 Task: Look for space in Suisun, United States from 11th June, 2023 to 17th June, 2023 for 1 adult in price range Rs.5000 to Rs.12000. Place can be private room with 1  bedroom having 1 bed and 1 bathroom. Property type can be house, flat, guest house, hotel. Booking option can be shelf check-in. Required host language is English.
Action: Mouse pressed left at (420, 89)
Screenshot: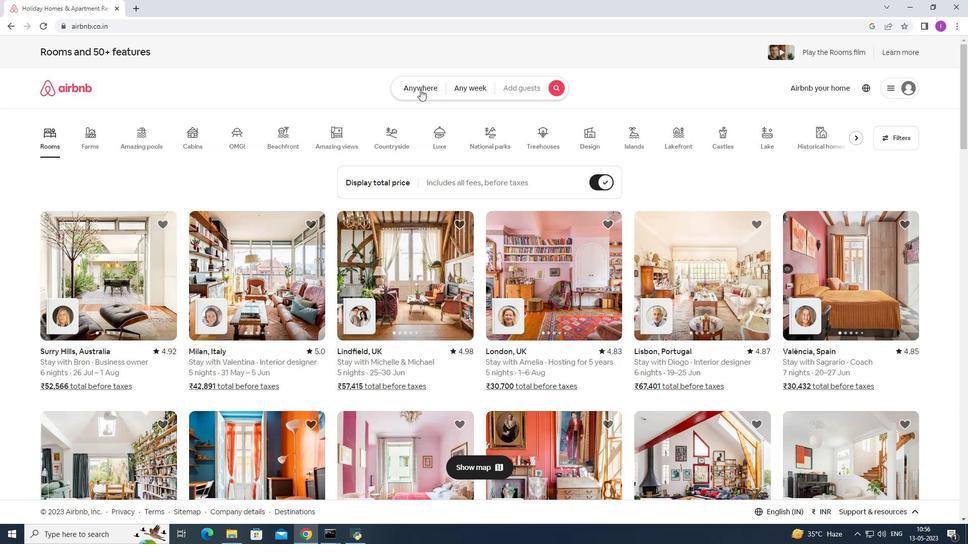 
Action: Mouse moved to (370, 135)
Screenshot: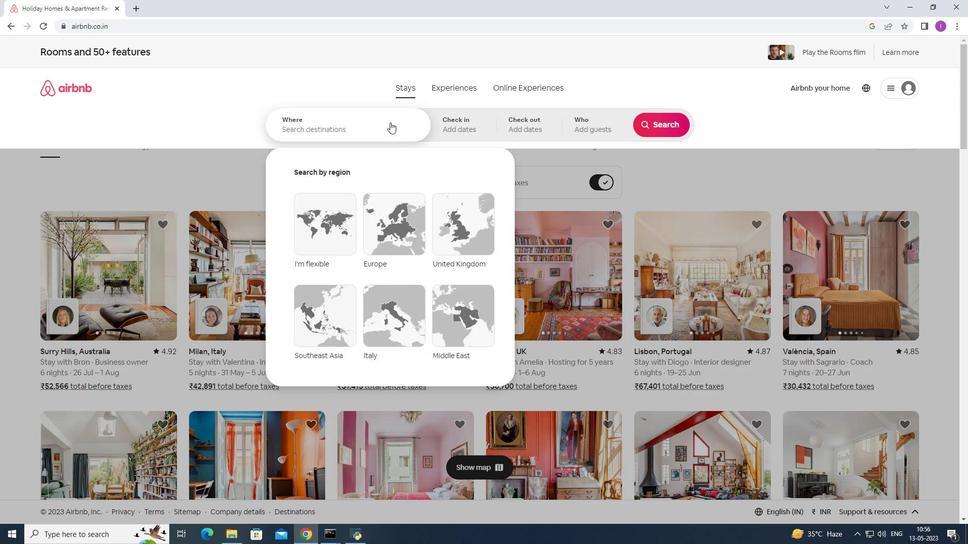 
Action: Mouse pressed left at (370, 135)
Screenshot: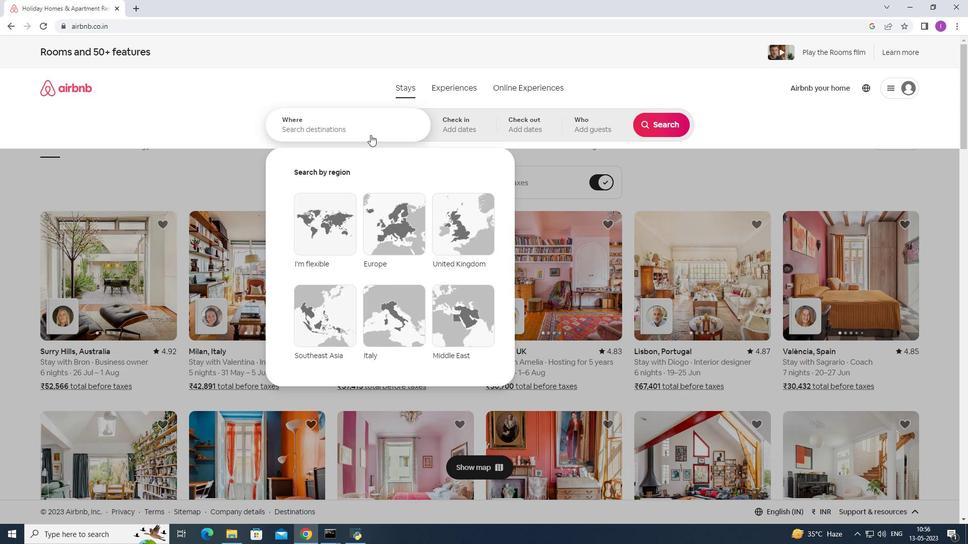 
Action: Mouse moved to (371, 135)
Screenshot: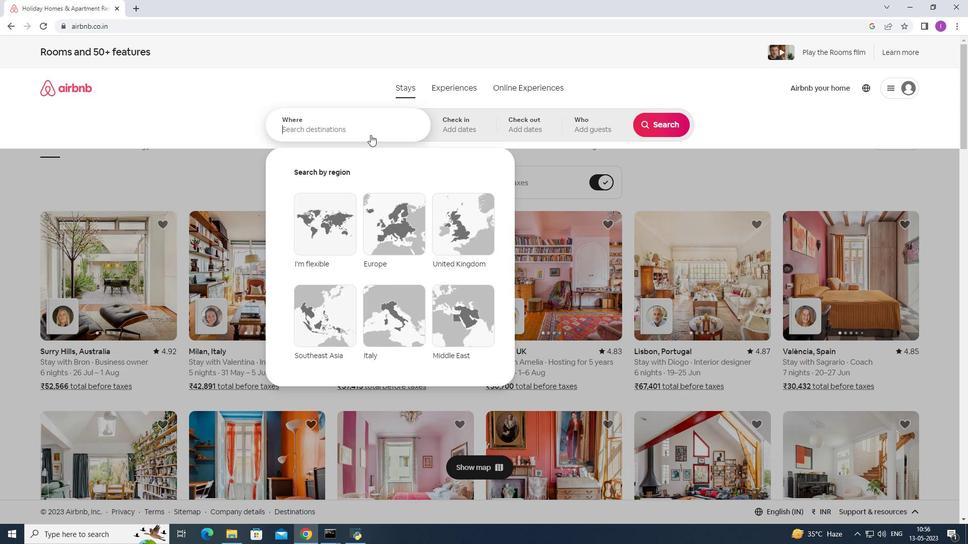 
Action: Key pressed <Key.shift>Suisun,<Key.shift>United<Key.space><Key.shift>States
Screenshot: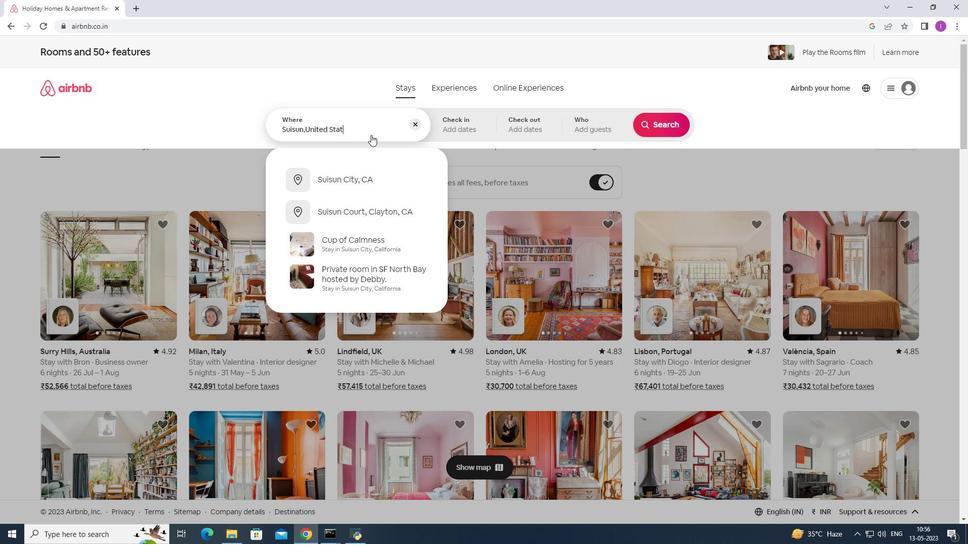 
Action: Mouse moved to (451, 125)
Screenshot: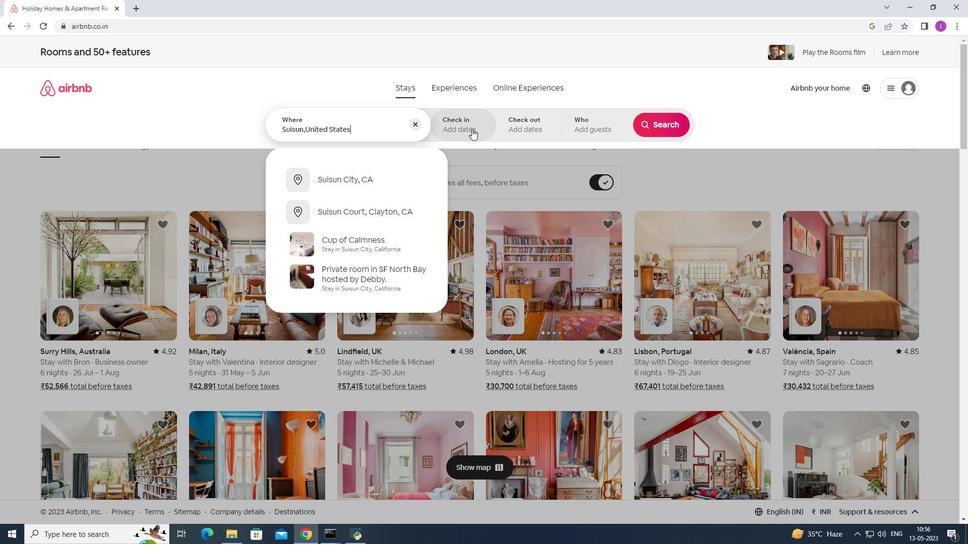 
Action: Mouse pressed left at (451, 125)
Screenshot: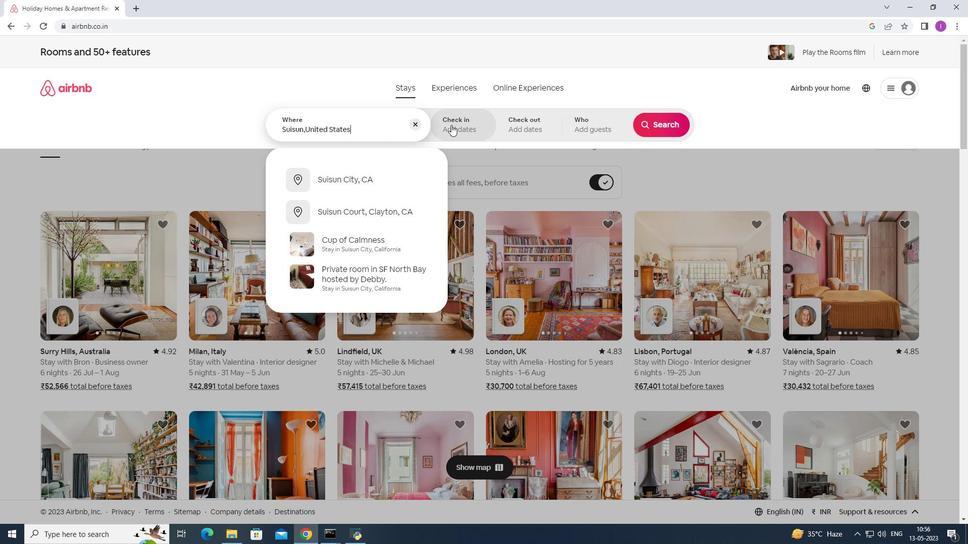 
Action: Mouse moved to (507, 299)
Screenshot: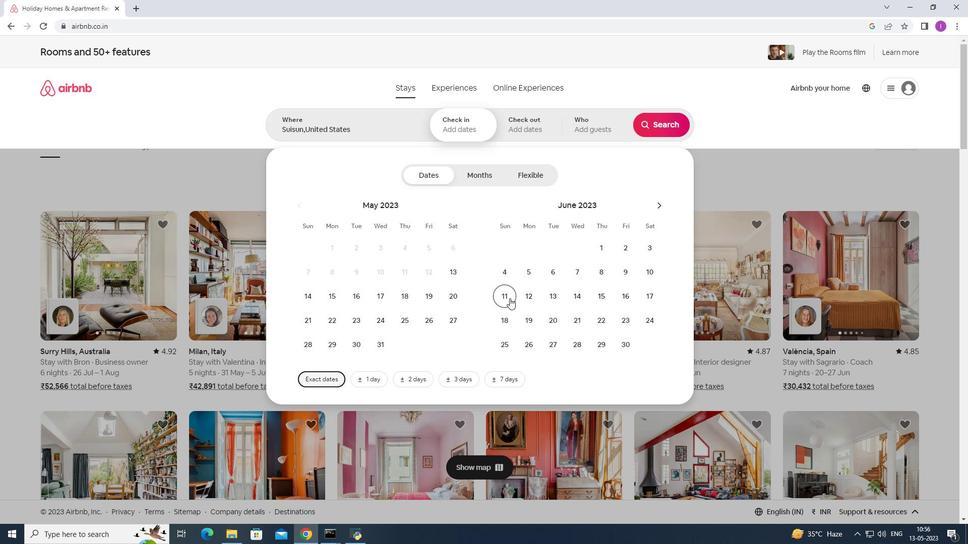
Action: Mouse pressed left at (507, 299)
Screenshot: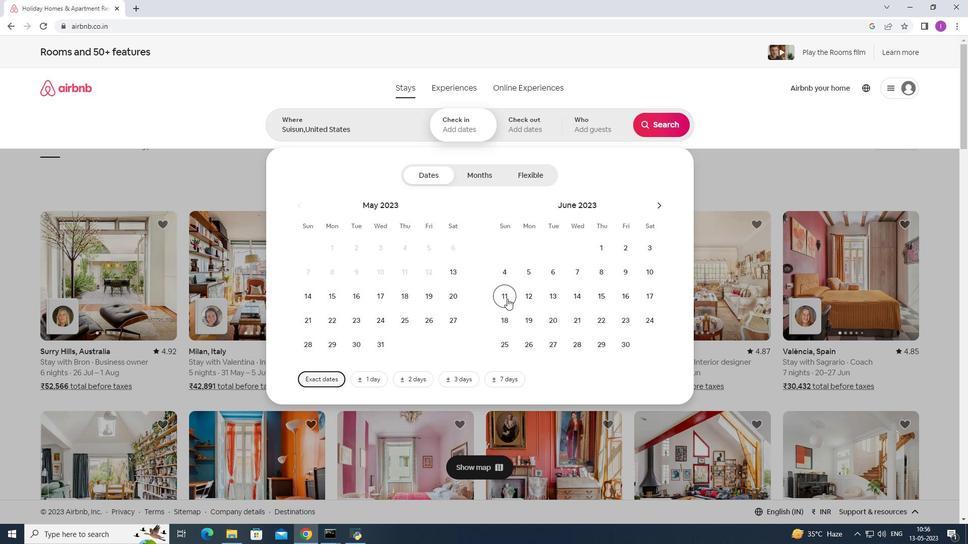 
Action: Mouse moved to (643, 296)
Screenshot: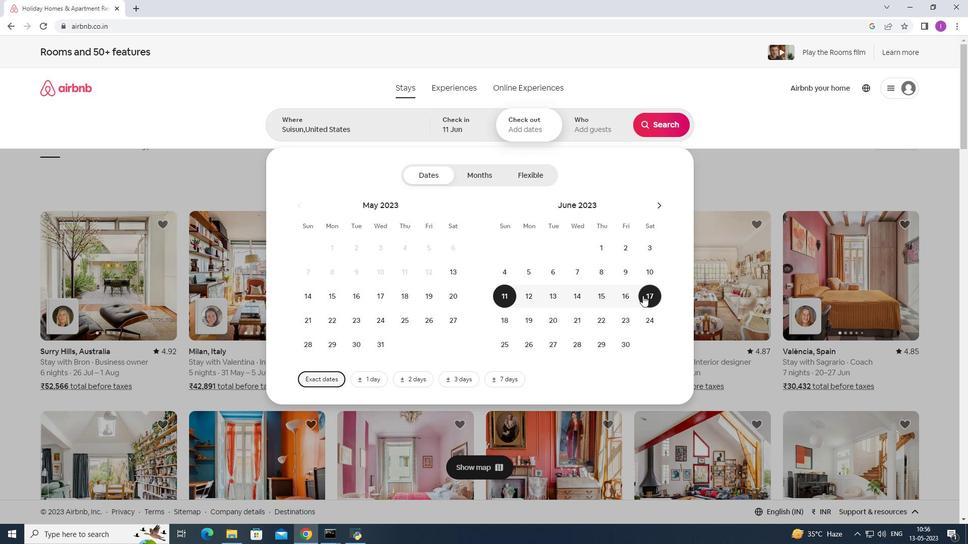 
Action: Mouse pressed left at (643, 296)
Screenshot: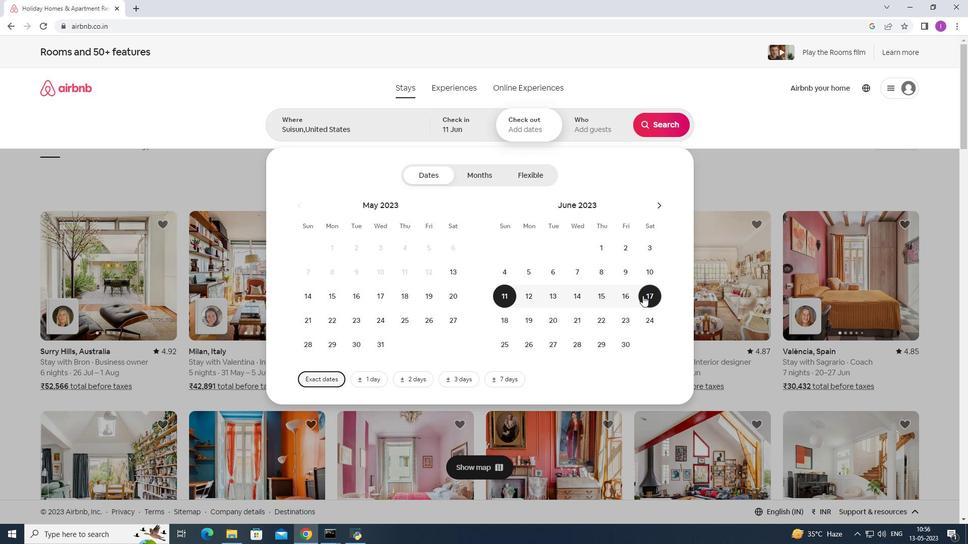 
Action: Mouse moved to (622, 129)
Screenshot: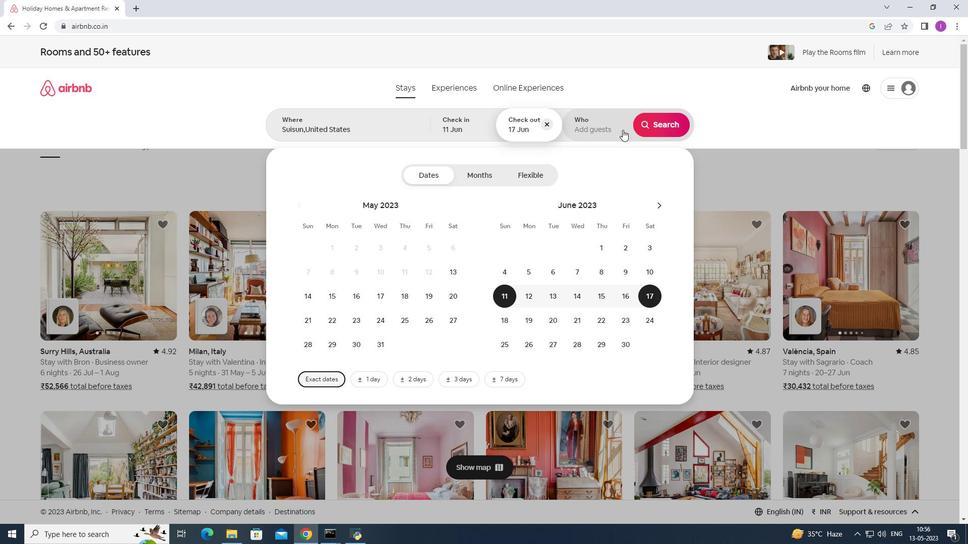 
Action: Mouse pressed left at (622, 129)
Screenshot: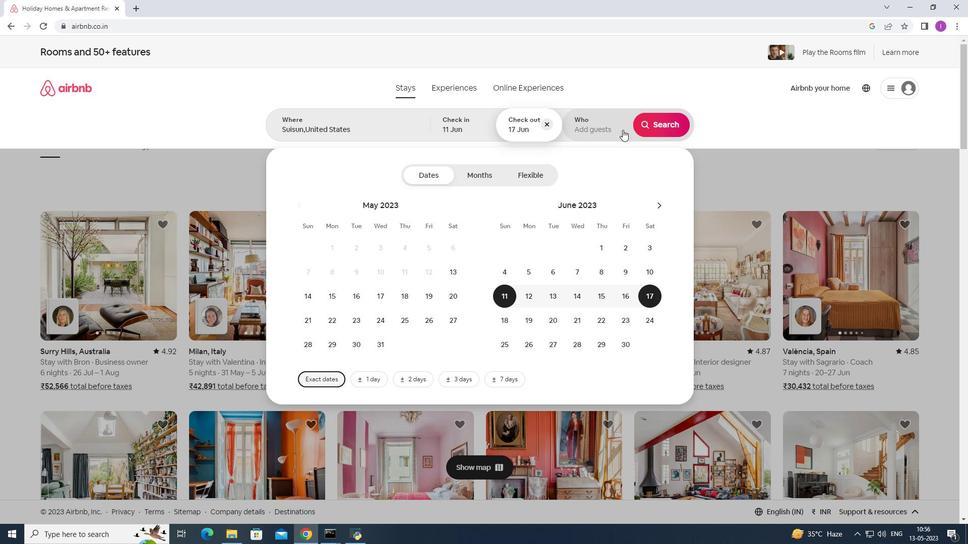 
Action: Mouse moved to (667, 184)
Screenshot: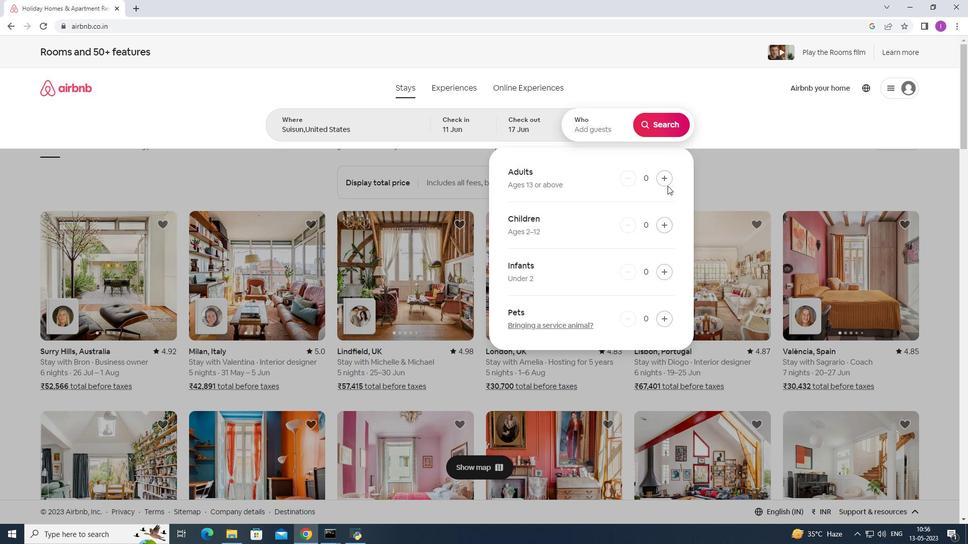
Action: Mouse pressed left at (667, 184)
Screenshot: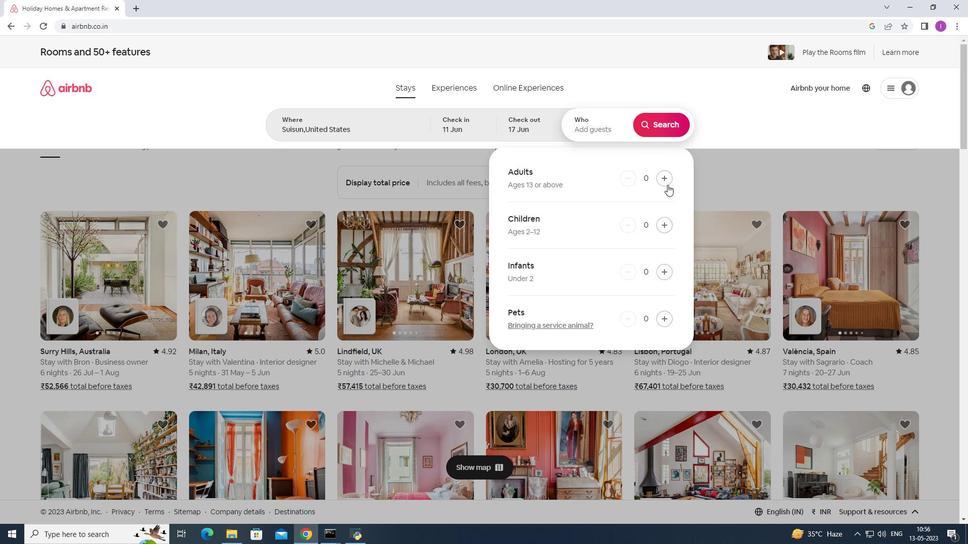 
Action: Mouse moved to (667, 129)
Screenshot: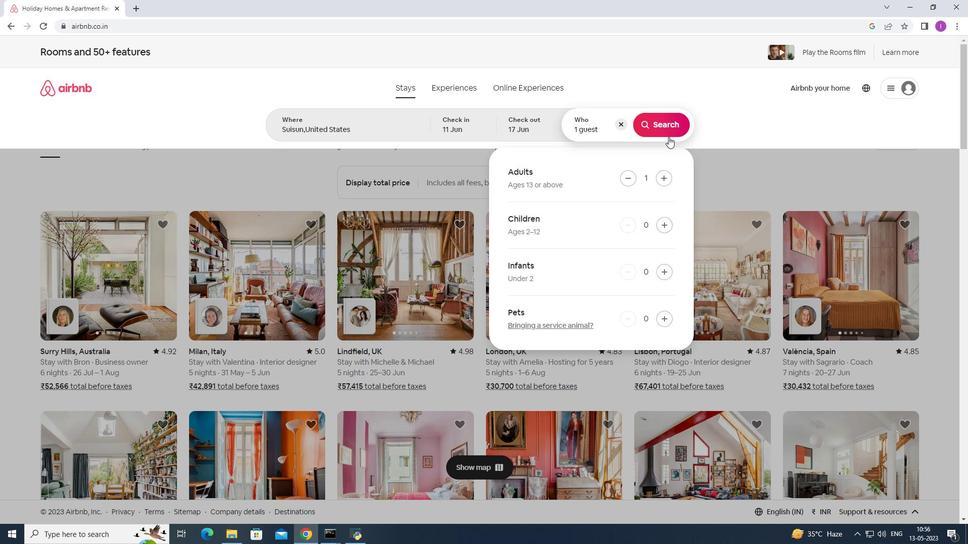 
Action: Mouse pressed left at (667, 129)
Screenshot: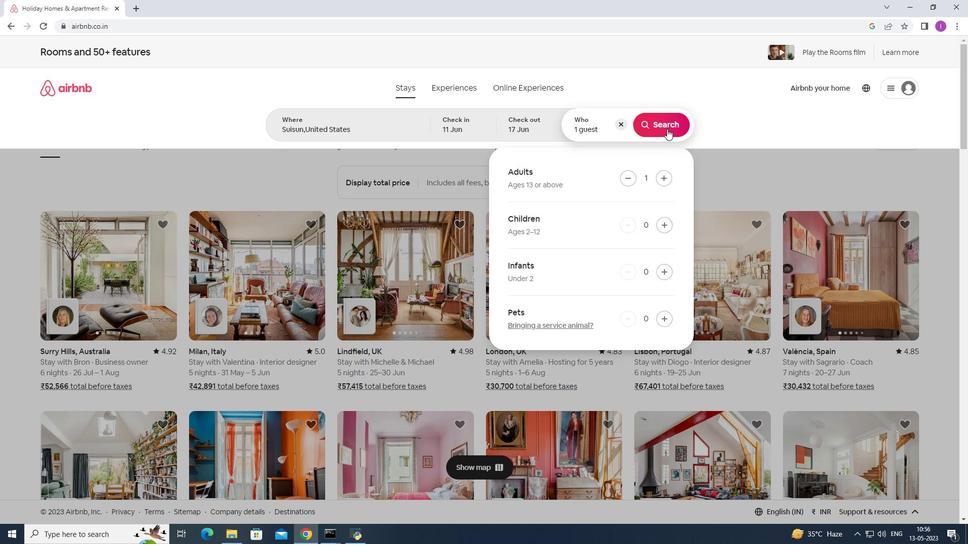
Action: Mouse moved to (924, 96)
Screenshot: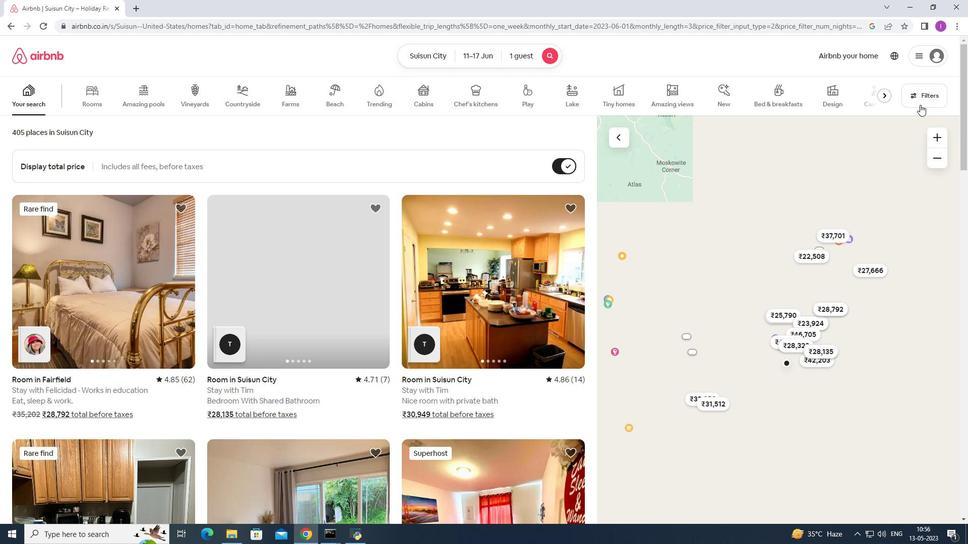 
Action: Mouse pressed left at (924, 96)
Screenshot: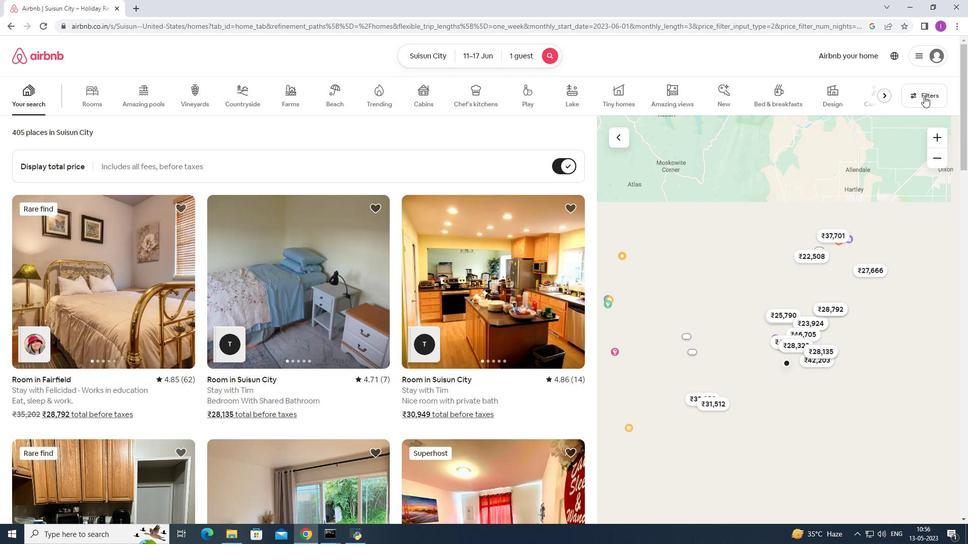 
Action: Mouse moved to (544, 346)
Screenshot: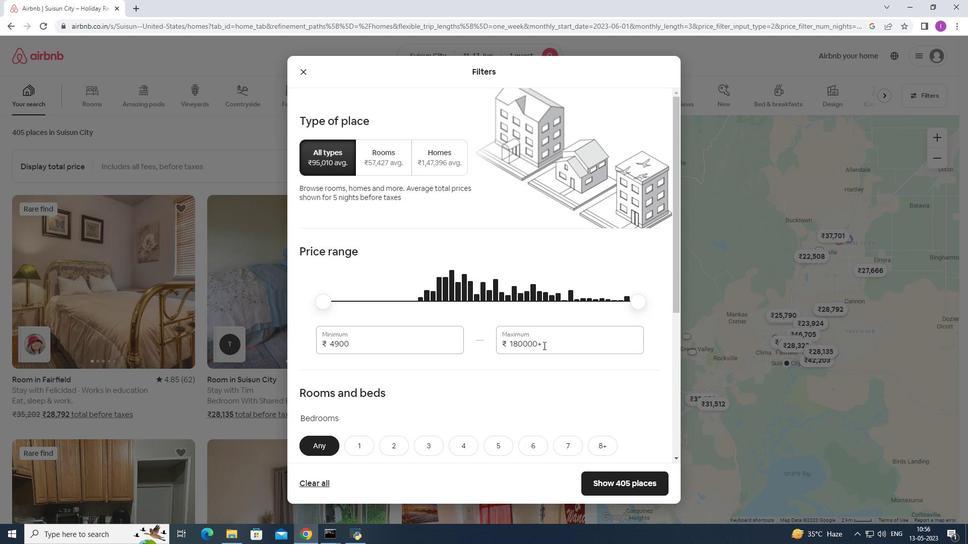 
Action: Mouse pressed left at (544, 346)
Screenshot: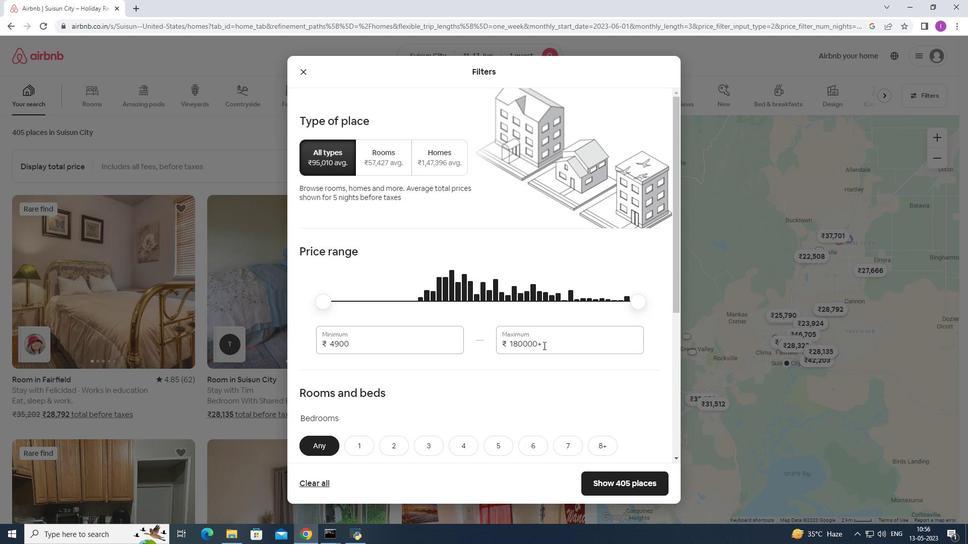 
Action: Mouse moved to (500, 341)
Screenshot: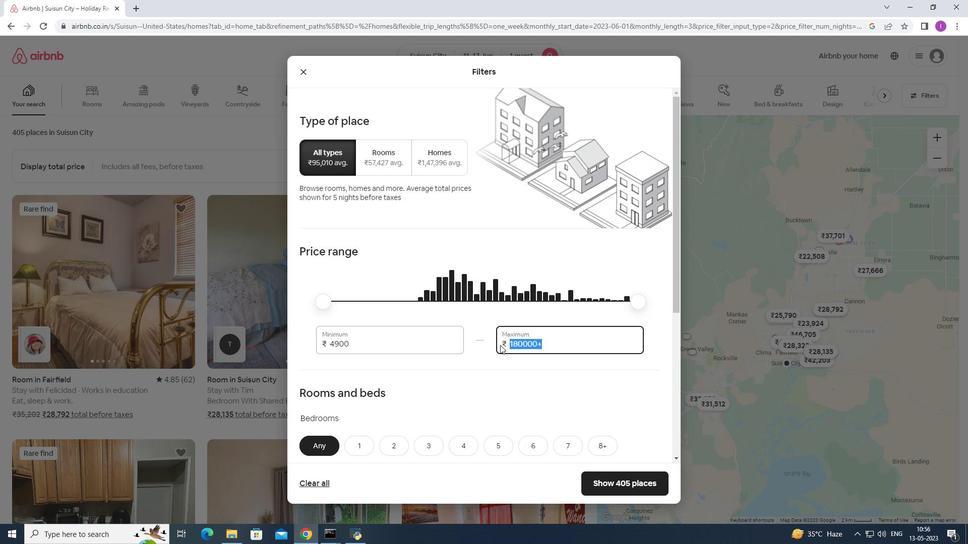 
Action: Key pressed 1
Screenshot: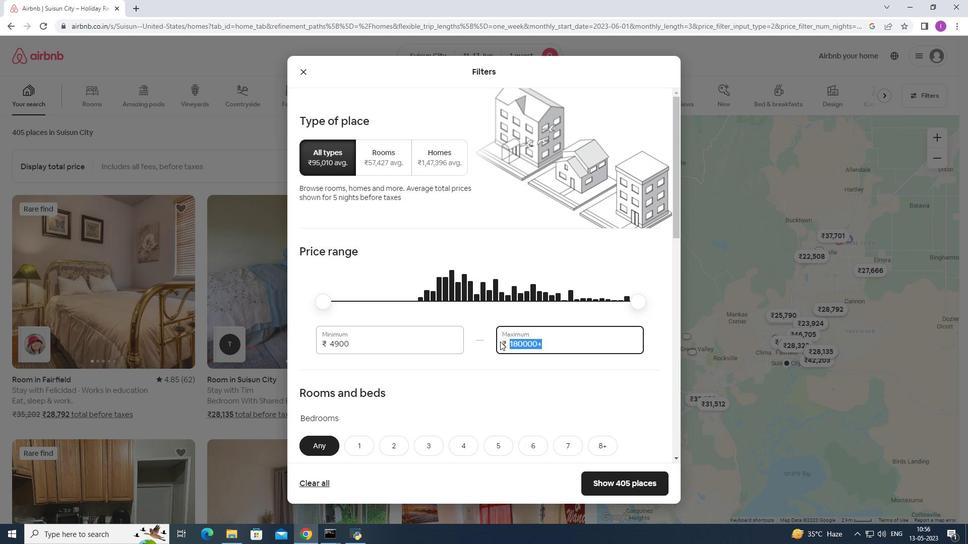 
Action: Mouse moved to (499, 341)
Screenshot: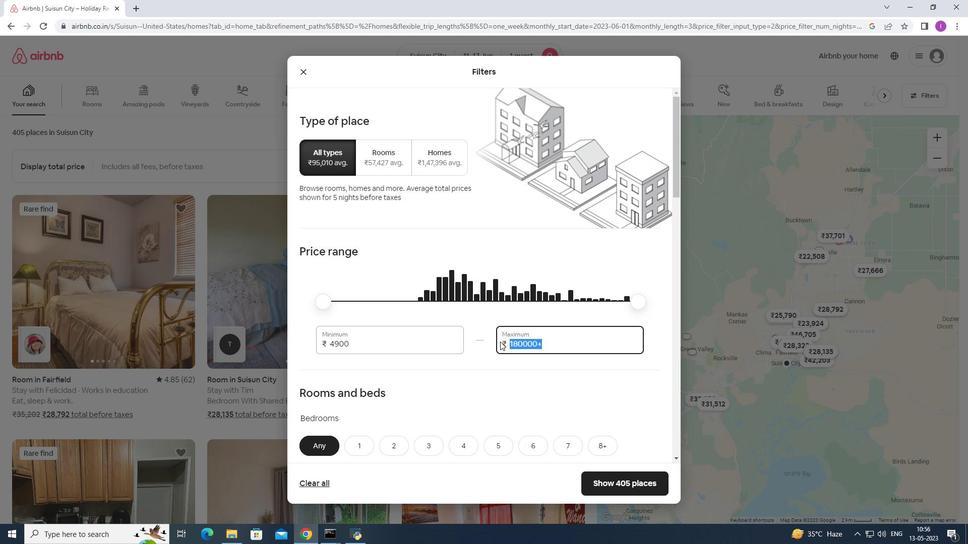 
Action: Key pressed 2
Screenshot: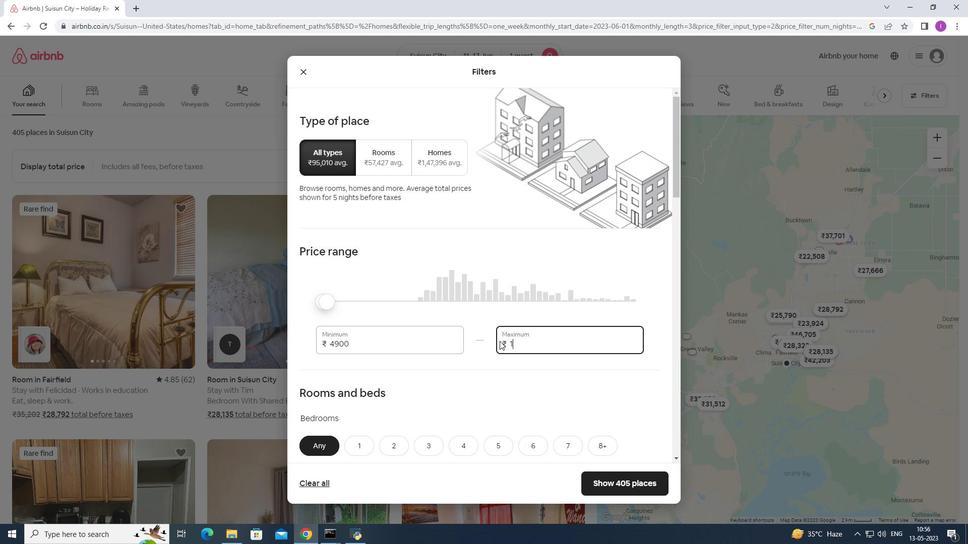 
Action: Mouse moved to (498, 339)
Screenshot: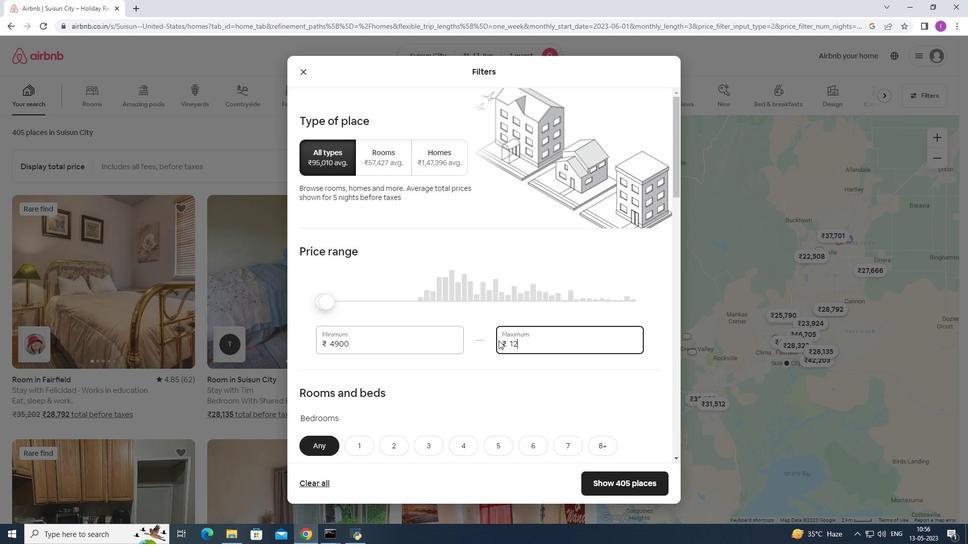 
Action: Key pressed 000
Screenshot: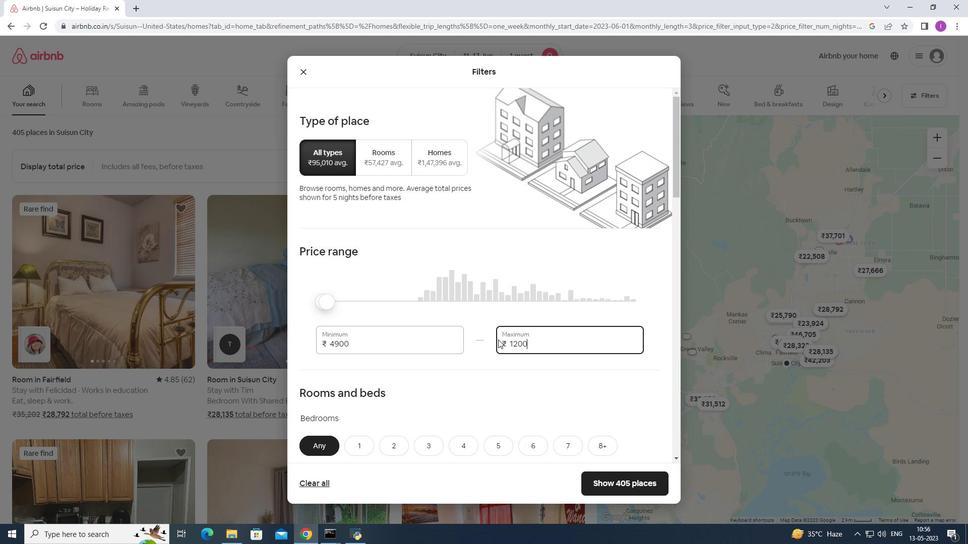 
Action: Mouse moved to (371, 345)
Screenshot: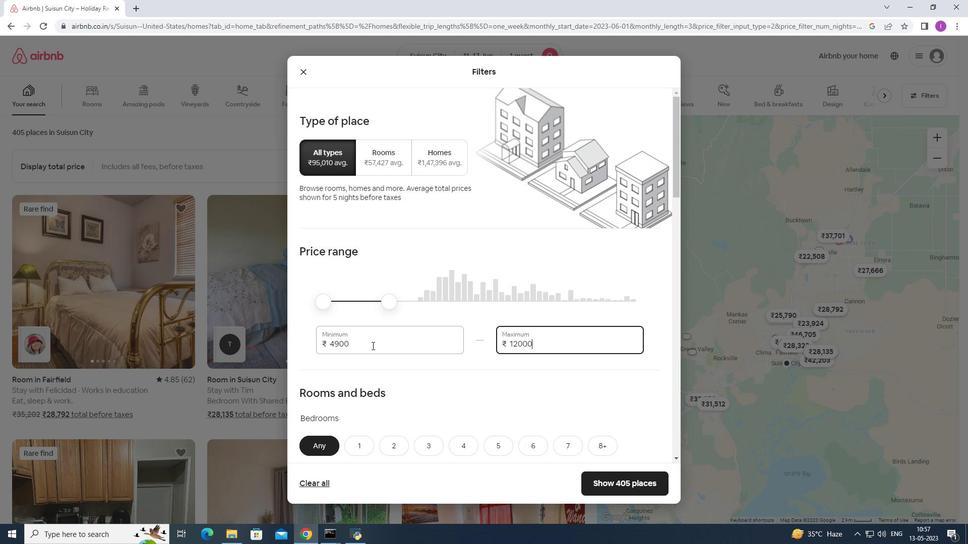 
Action: Mouse pressed left at (371, 345)
Screenshot: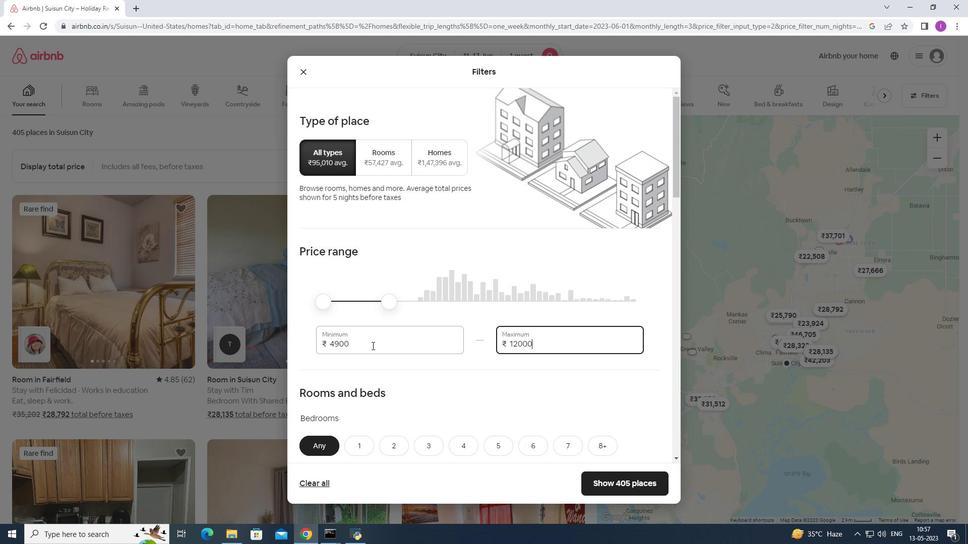 
Action: Mouse moved to (450, 322)
Screenshot: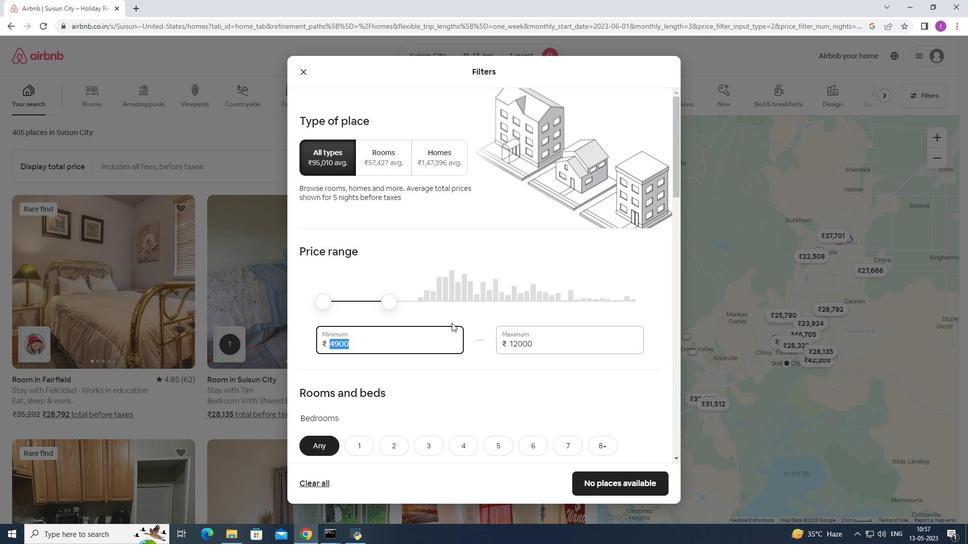 
Action: Key pressed 50
Screenshot: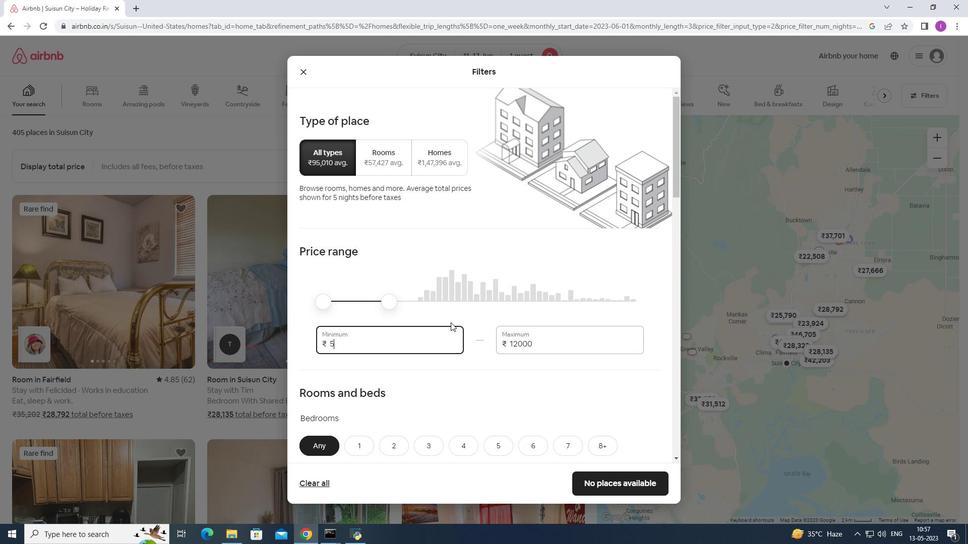 
Action: Mouse moved to (450, 322)
Screenshot: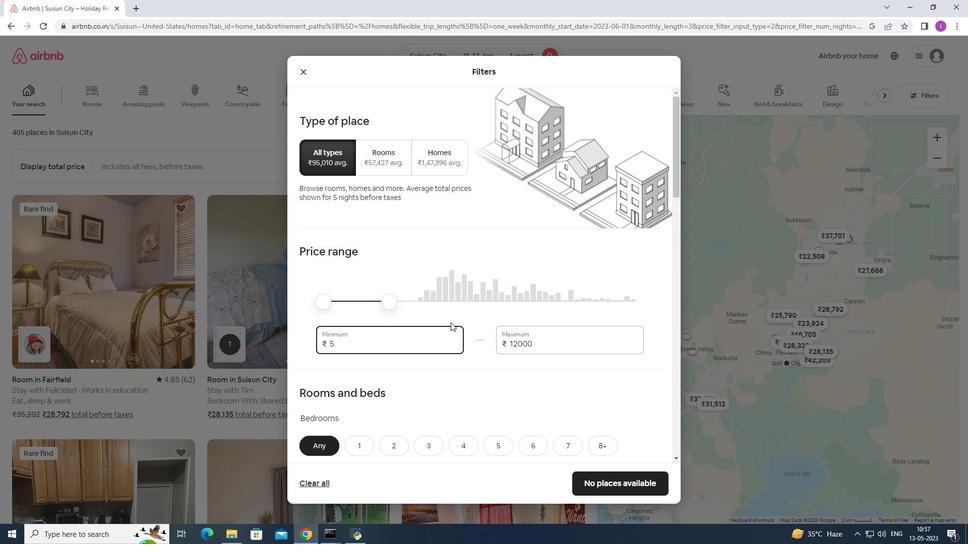 
Action: Key pressed 00
Screenshot: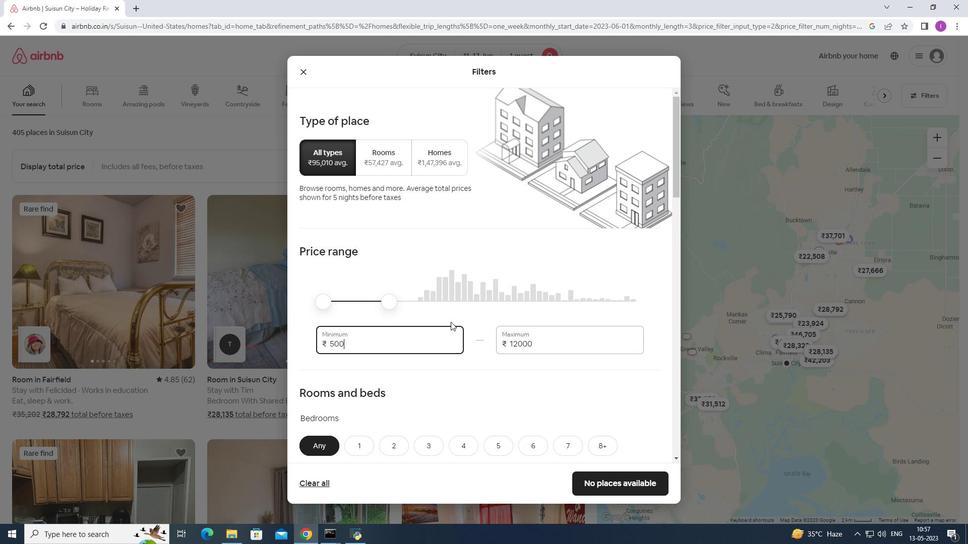 
Action: Mouse moved to (494, 308)
Screenshot: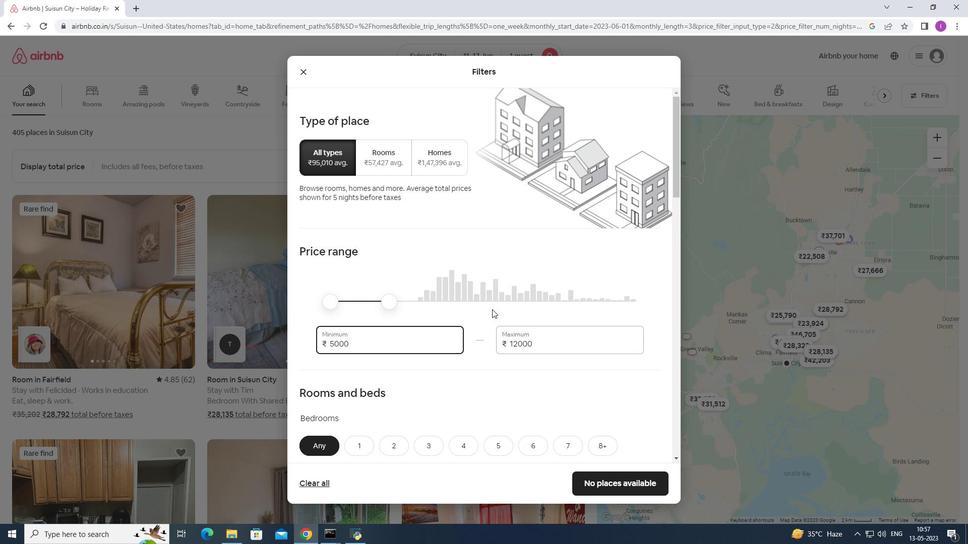 
Action: Mouse scrolled (494, 308) with delta (0, 0)
Screenshot: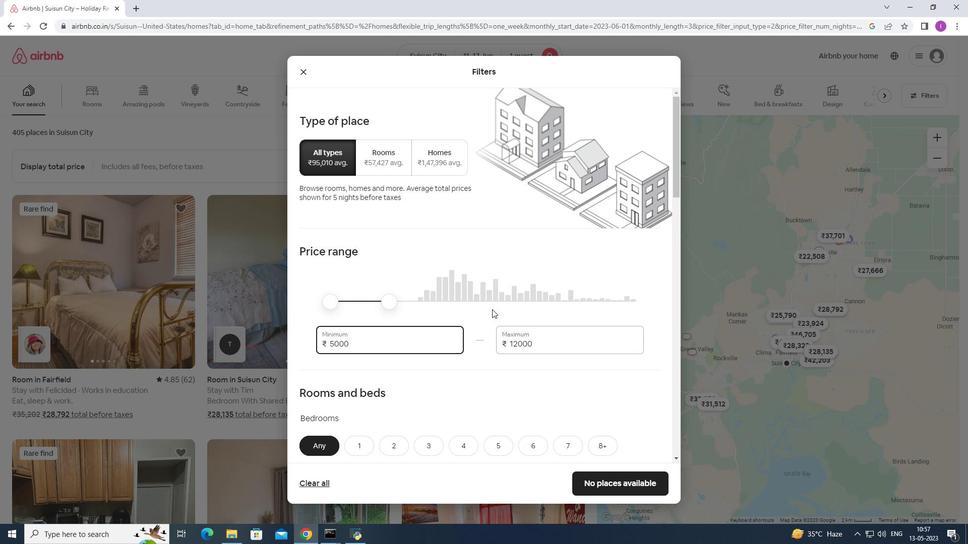 
Action: Mouse scrolled (494, 308) with delta (0, 0)
Screenshot: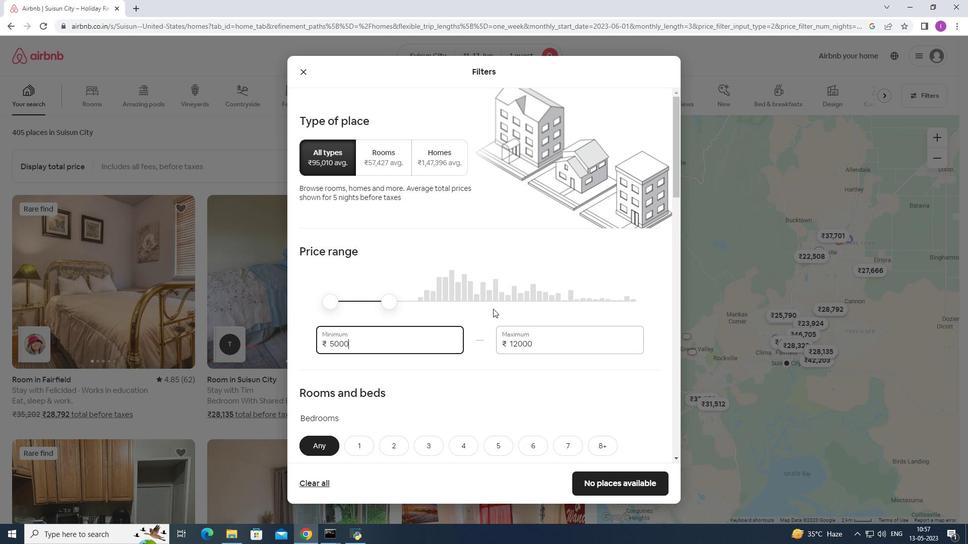 
Action: Mouse moved to (428, 322)
Screenshot: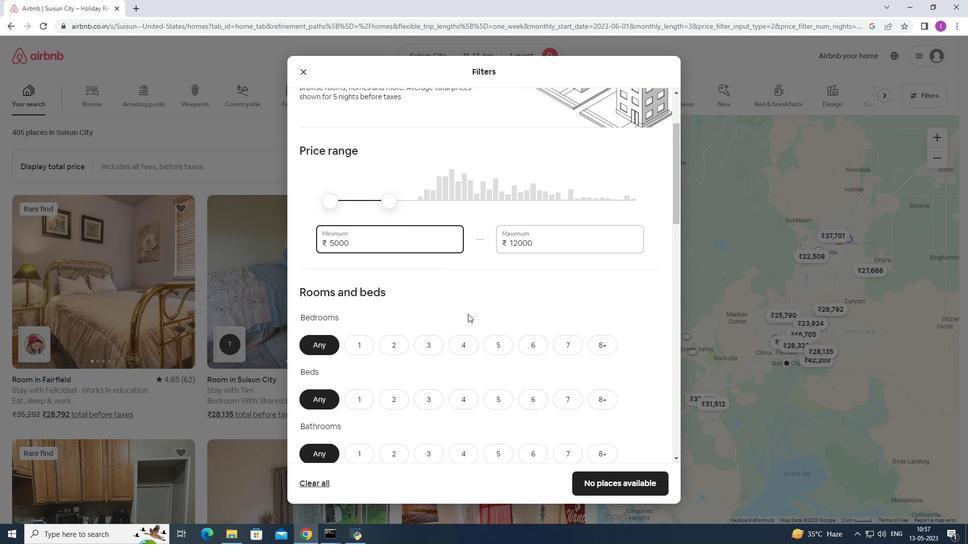 
Action: Mouse scrolled (428, 322) with delta (0, 0)
Screenshot: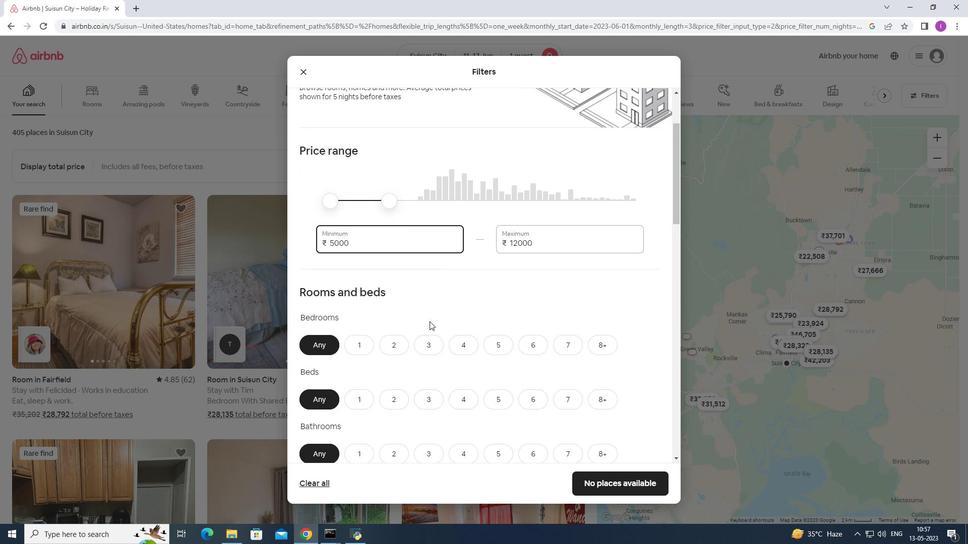 
Action: Mouse moved to (419, 297)
Screenshot: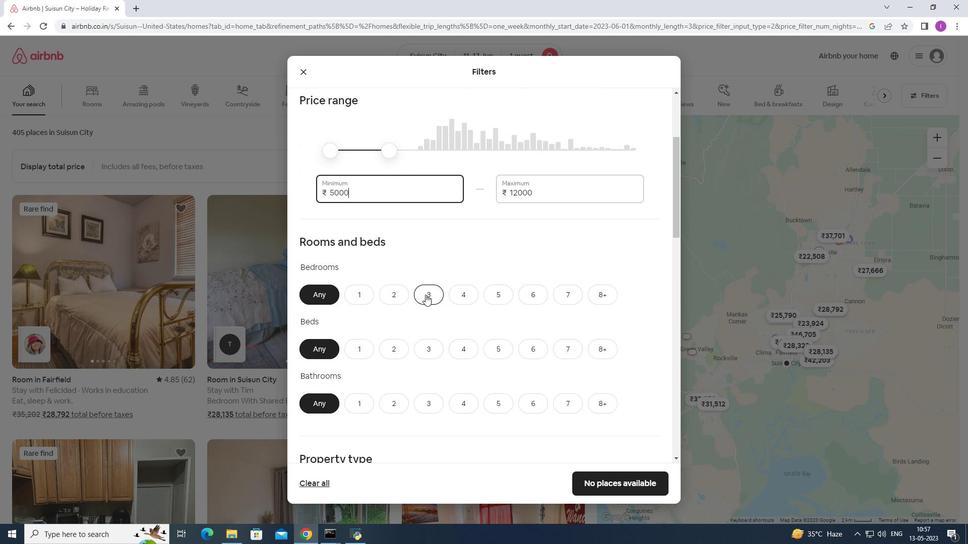 
Action: Mouse scrolled (419, 297) with delta (0, 0)
Screenshot: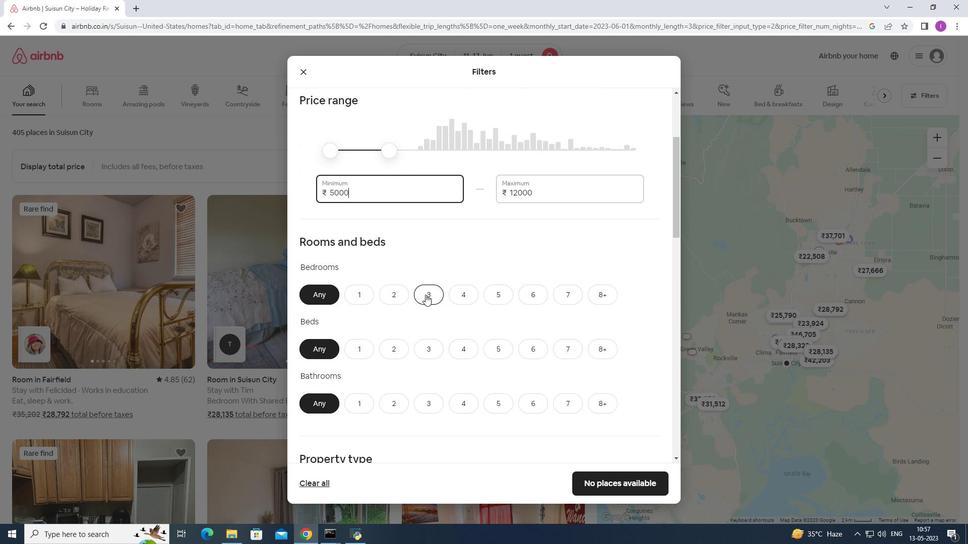 
Action: Mouse moved to (352, 241)
Screenshot: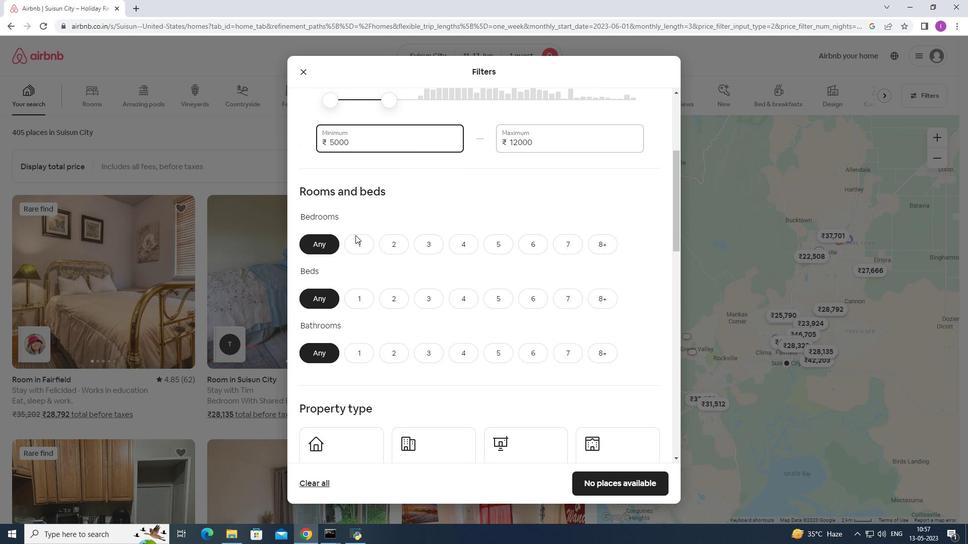 
Action: Mouse pressed left at (352, 241)
Screenshot: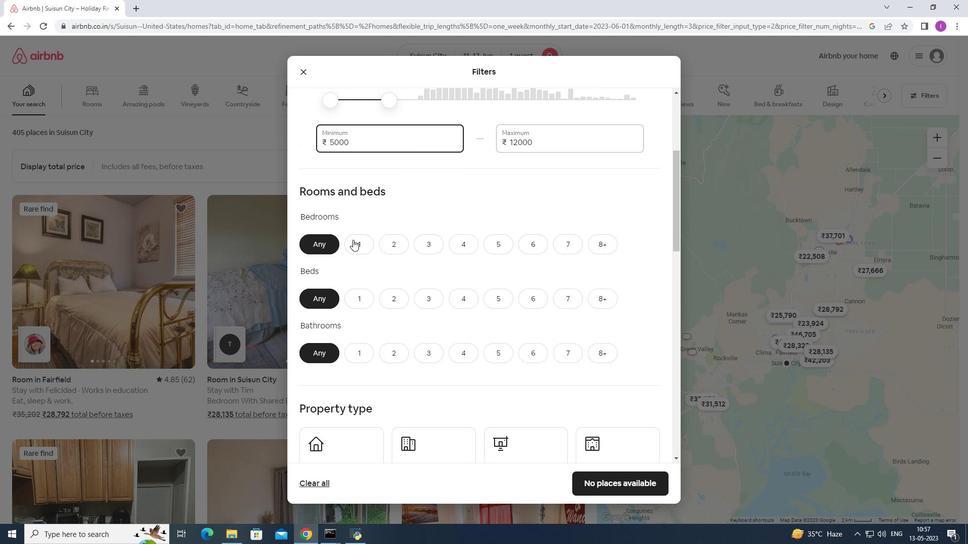 
Action: Mouse moved to (359, 295)
Screenshot: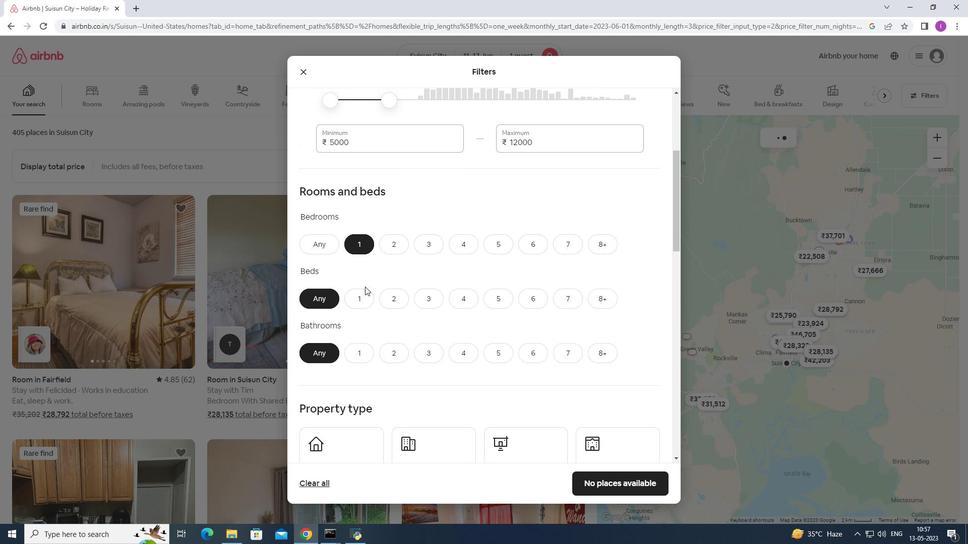 
Action: Mouse pressed left at (359, 295)
Screenshot: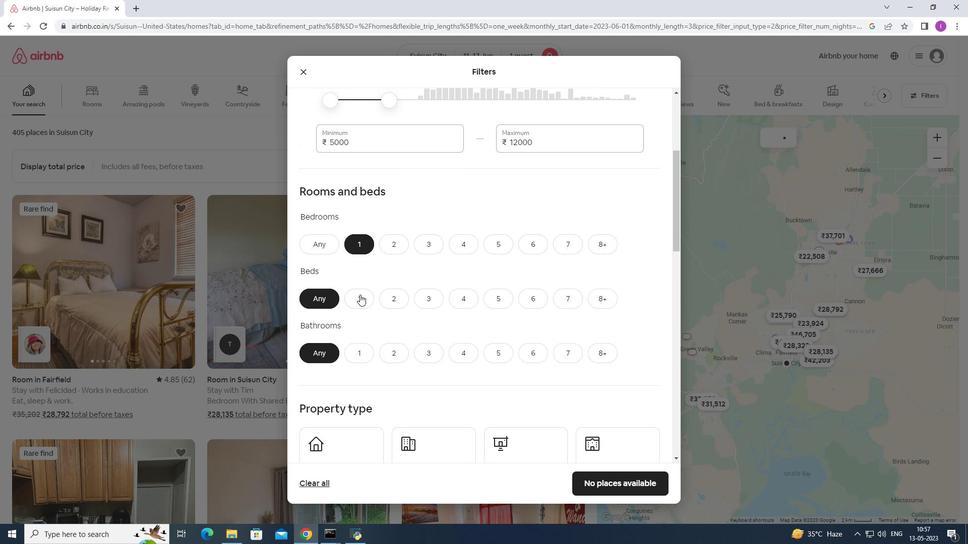 
Action: Mouse moved to (357, 349)
Screenshot: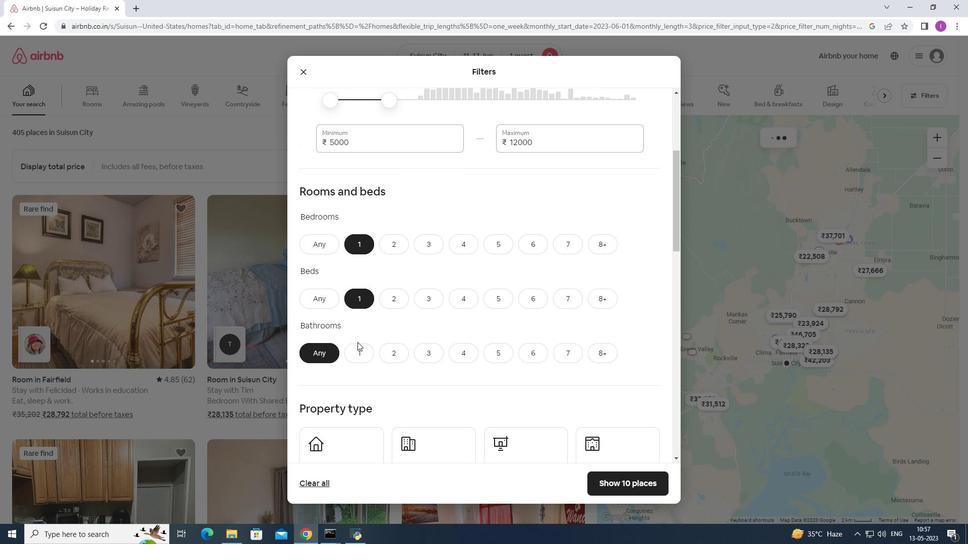 
Action: Mouse pressed left at (357, 349)
Screenshot: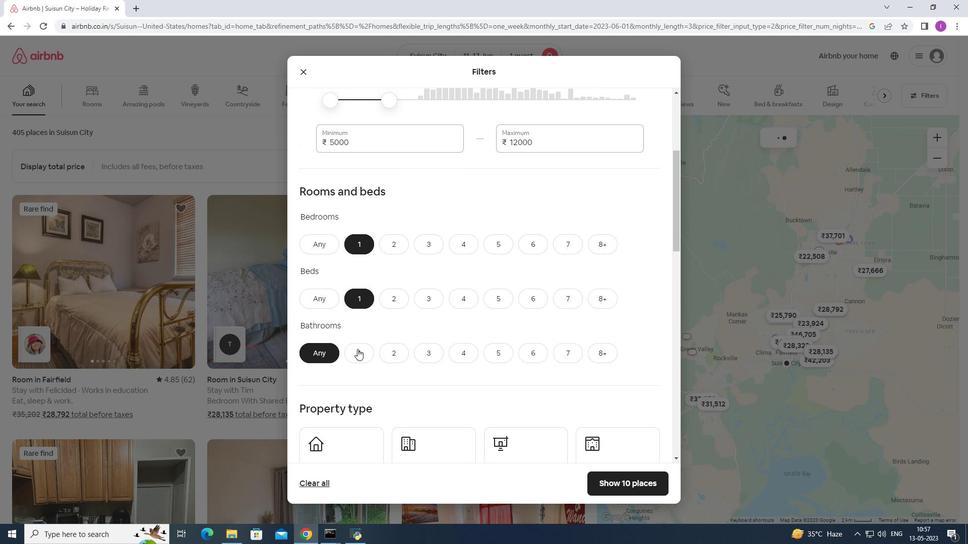 
Action: Mouse moved to (428, 317)
Screenshot: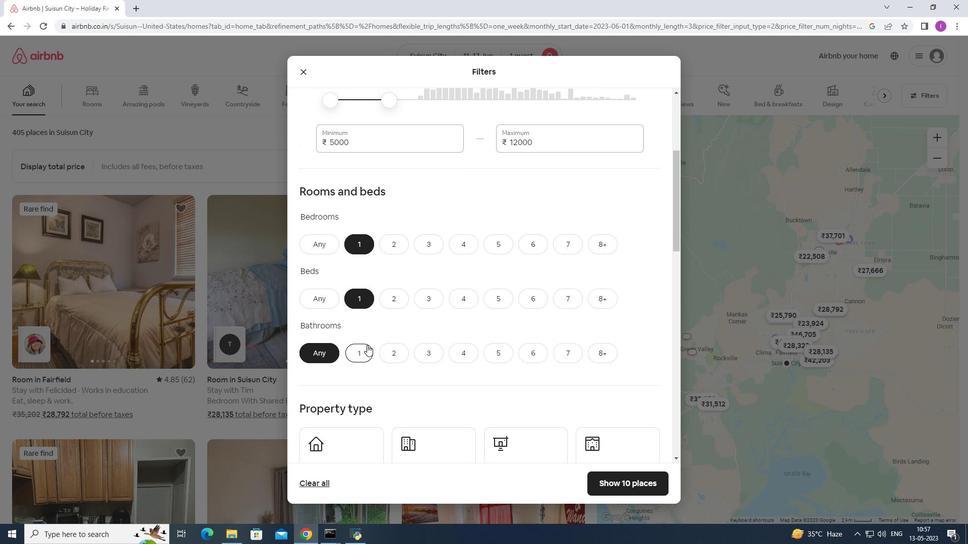 
Action: Mouse scrolled (428, 317) with delta (0, 0)
Screenshot: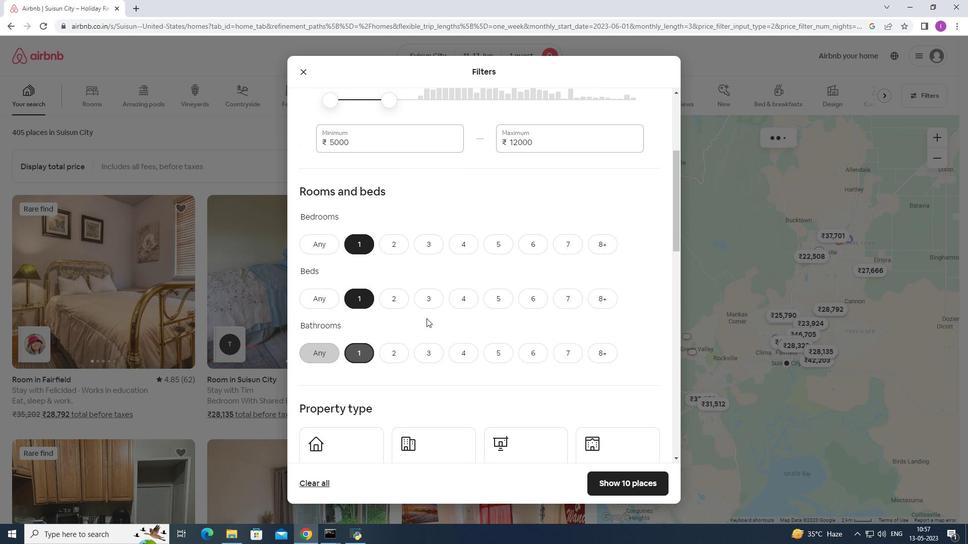 
Action: Mouse moved to (428, 324)
Screenshot: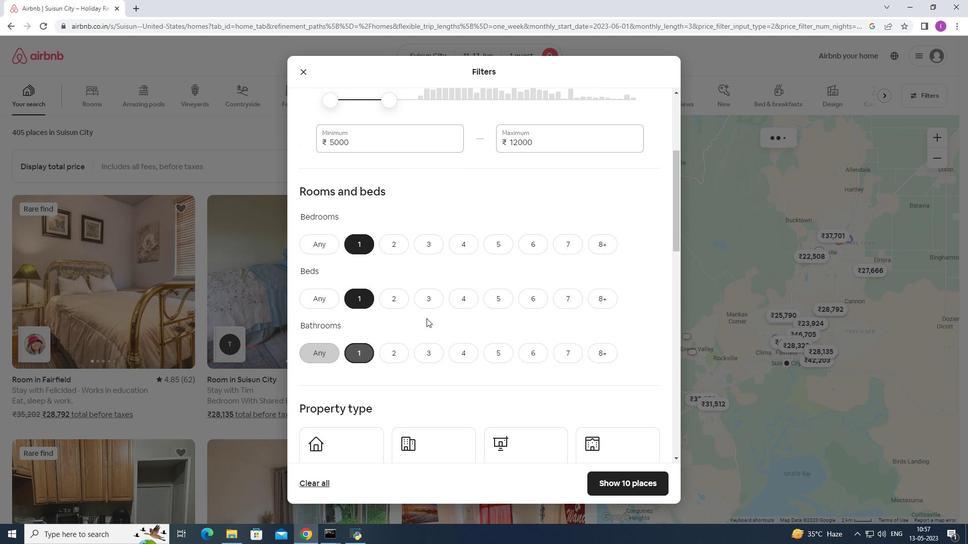 
Action: Mouse scrolled (428, 323) with delta (0, 0)
Screenshot: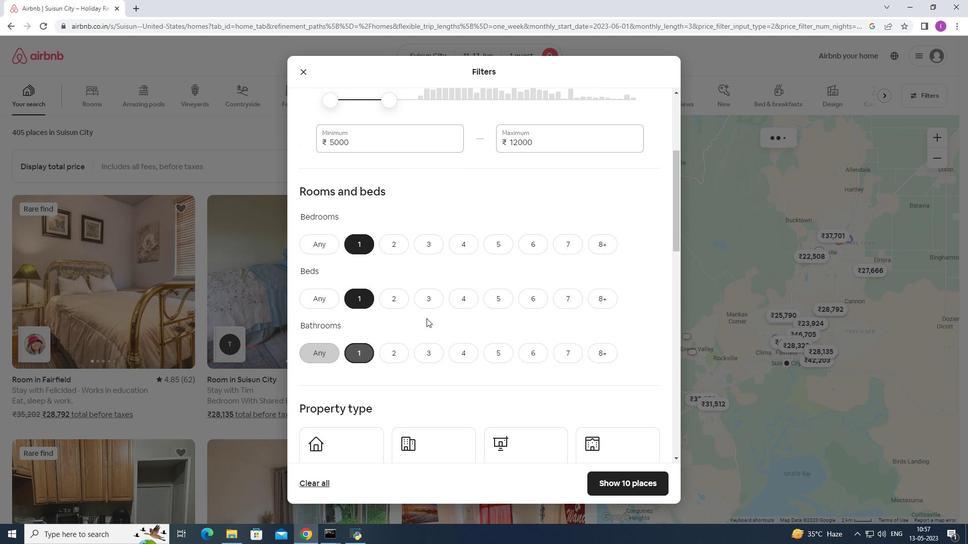 
Action: Mouse moved to (428, 326)
Screenshot: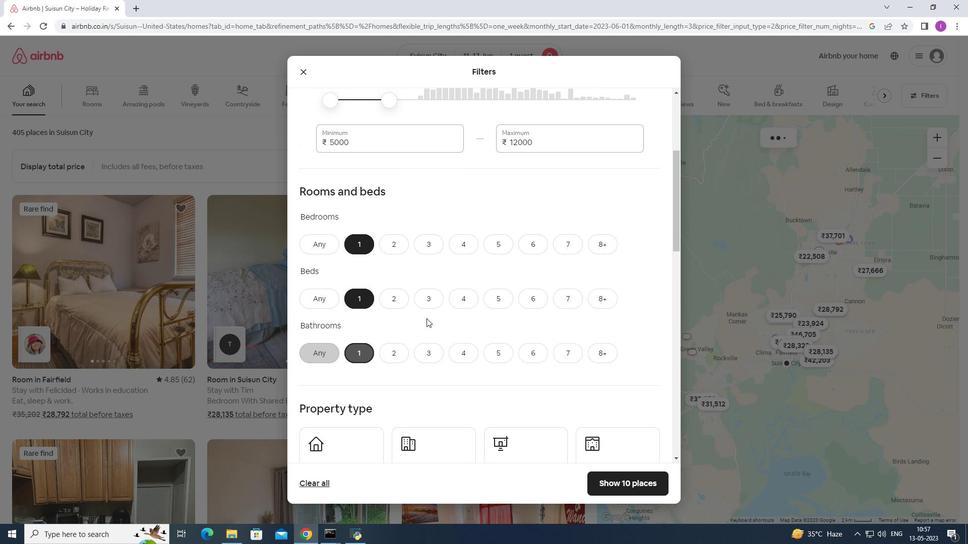 
Action: Mouse scrolled (428, 326) with delta (0, 0)
Screenshot: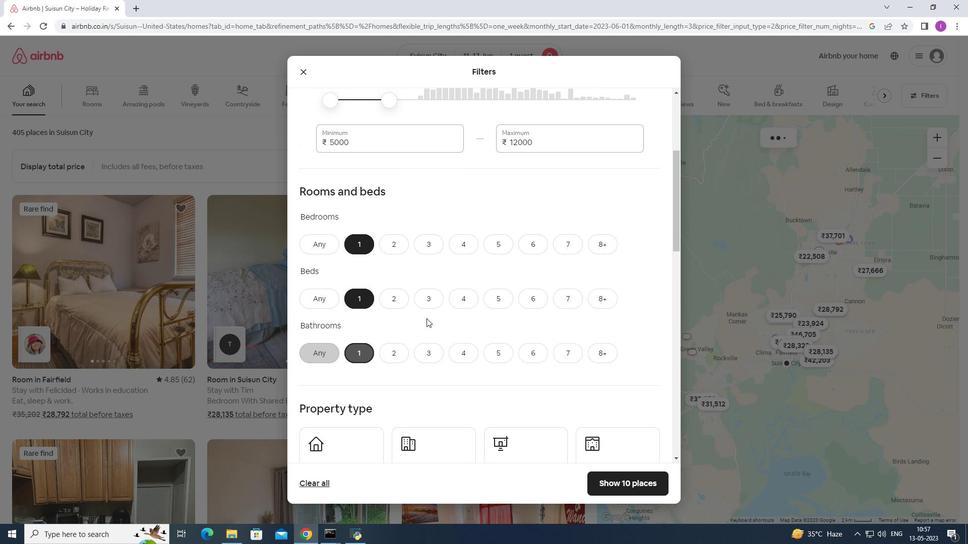 
Action: Mouse scrolled (428, 326) with delta (0, 0)
Screenshot: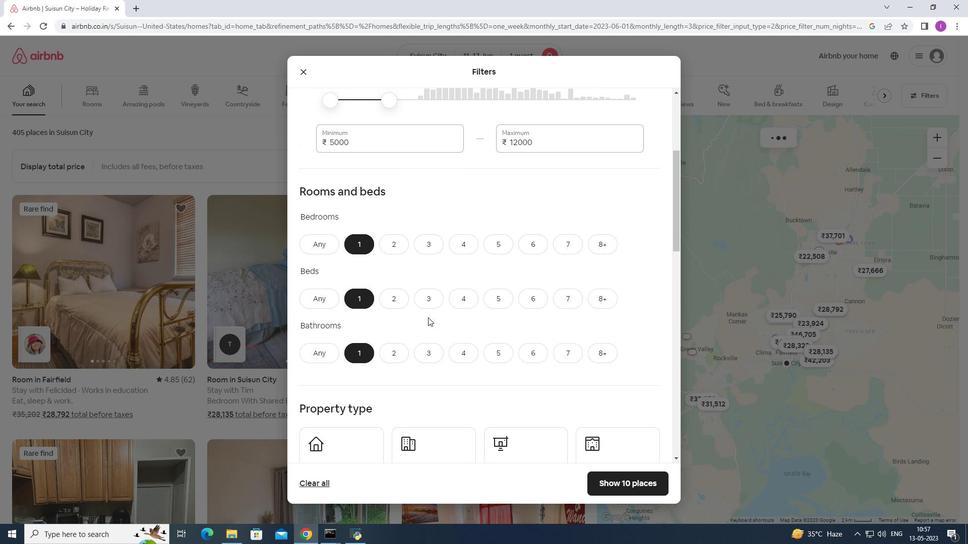 
Action: Mouse moved to (370, 278)
Screenshot: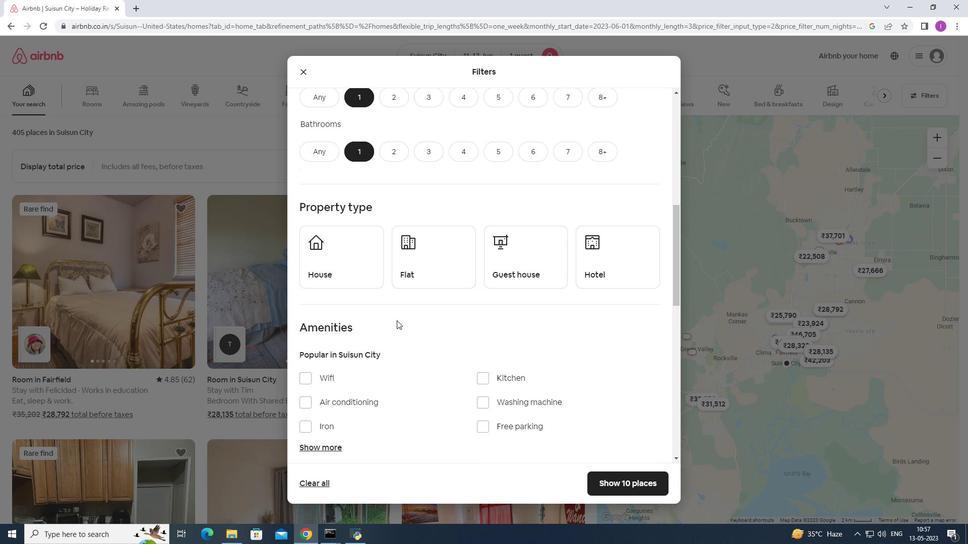 
Action: Mouse pressed left at (370, 278)
Screenshot: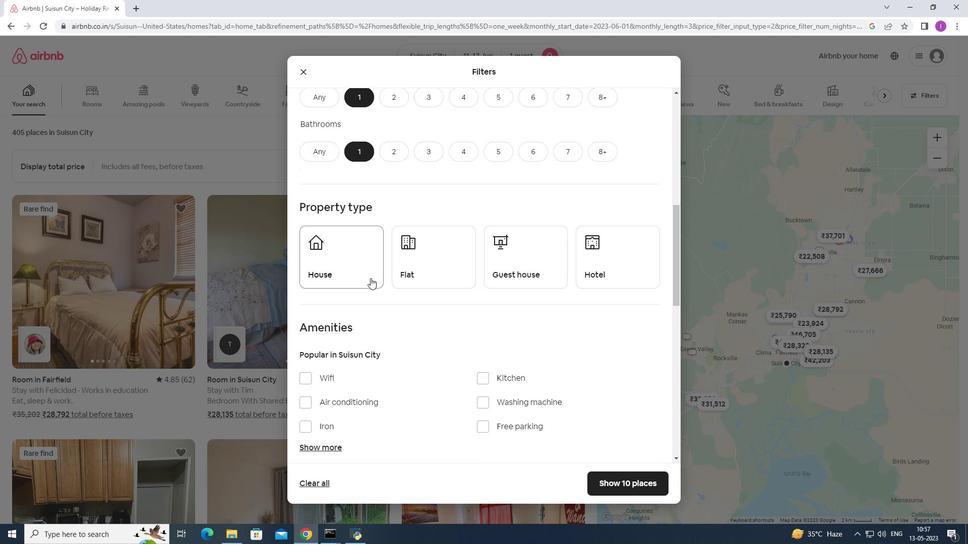 
Action: Mouse moved to (411, 281)
Screenshot: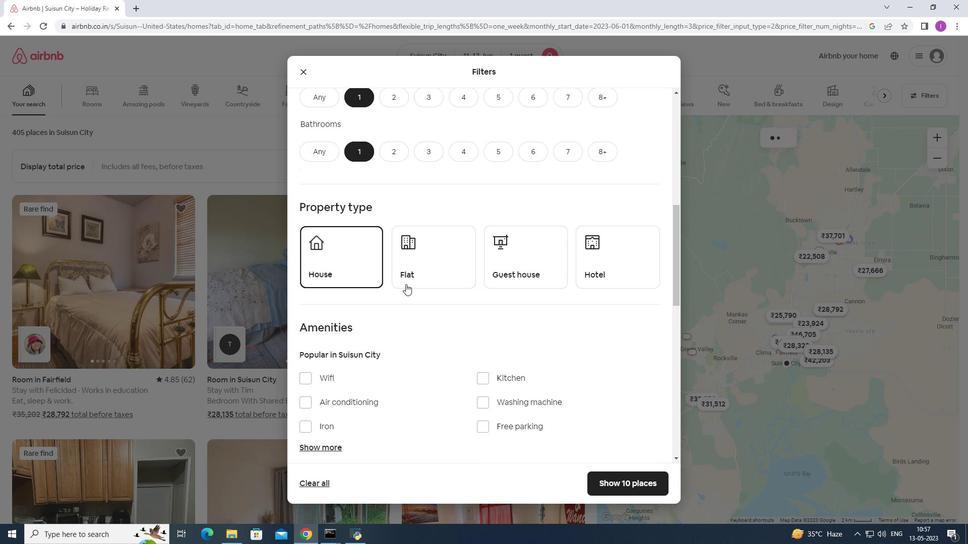 
Action: Mouse pressed left at (411, 281)
Screenshot: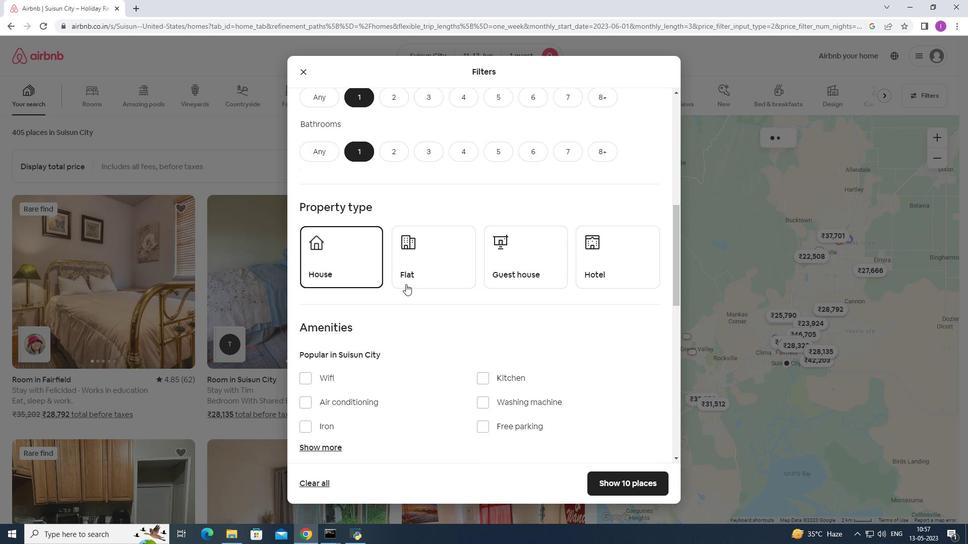 
Action: Mouse moved to (491, 278)
Screenshot: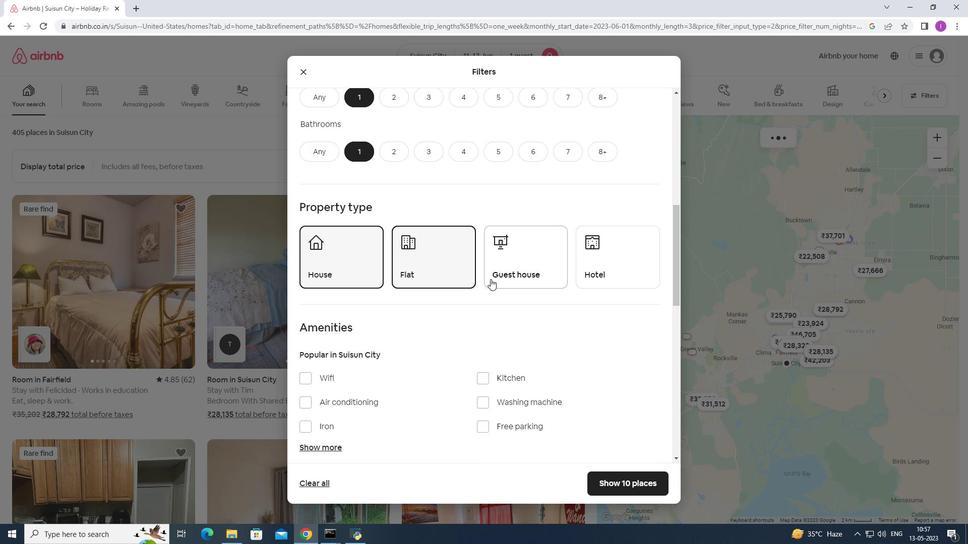 
Action: Mouse pressed left at (491, 278)
Screenshot: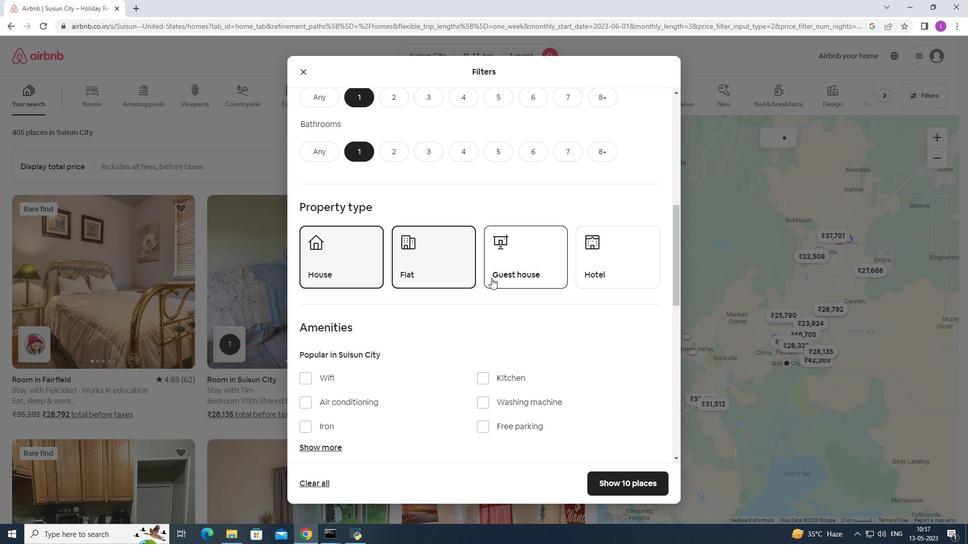 
Action: Mouse moved to (604, 274)
Screenshot: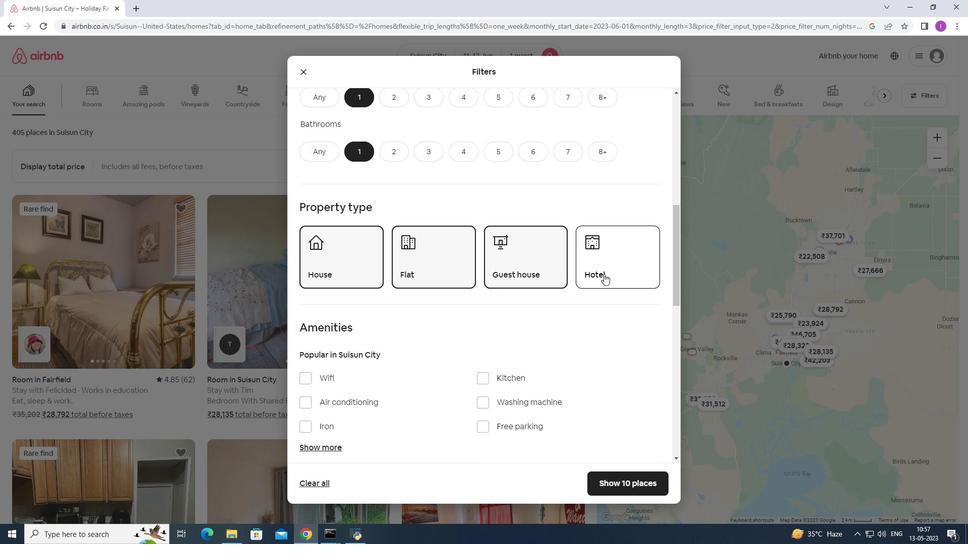 
Action: Mouse pressed left at (604, 274)
Screenshot: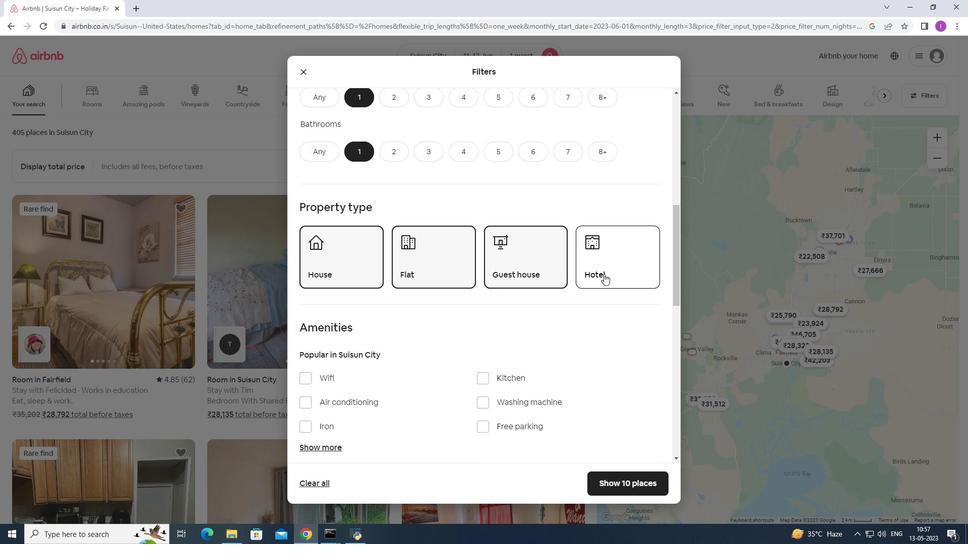 
Action: Mouse moved to (522, 286)
Screenshot: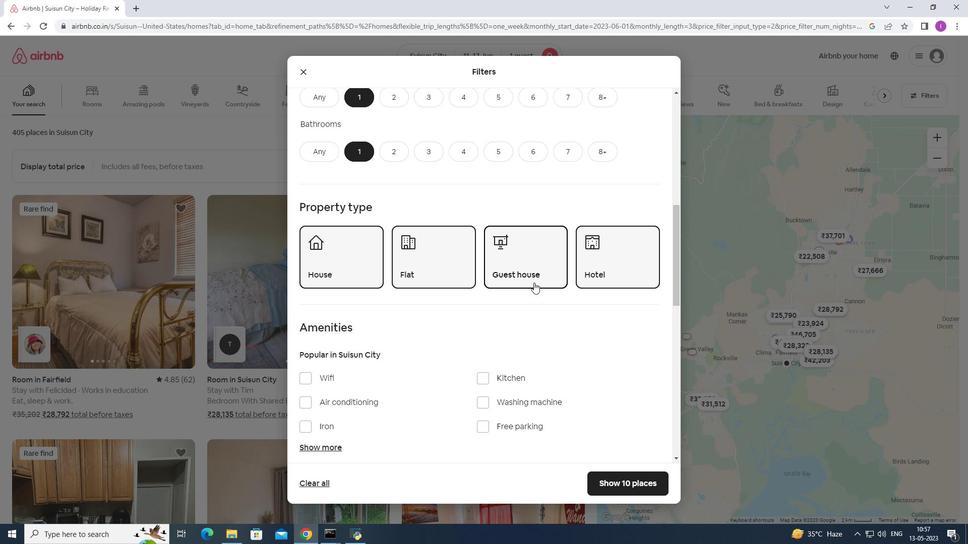 
Action: Mouse scrolled (522, 285) with delta (0, 0)
Screenshot: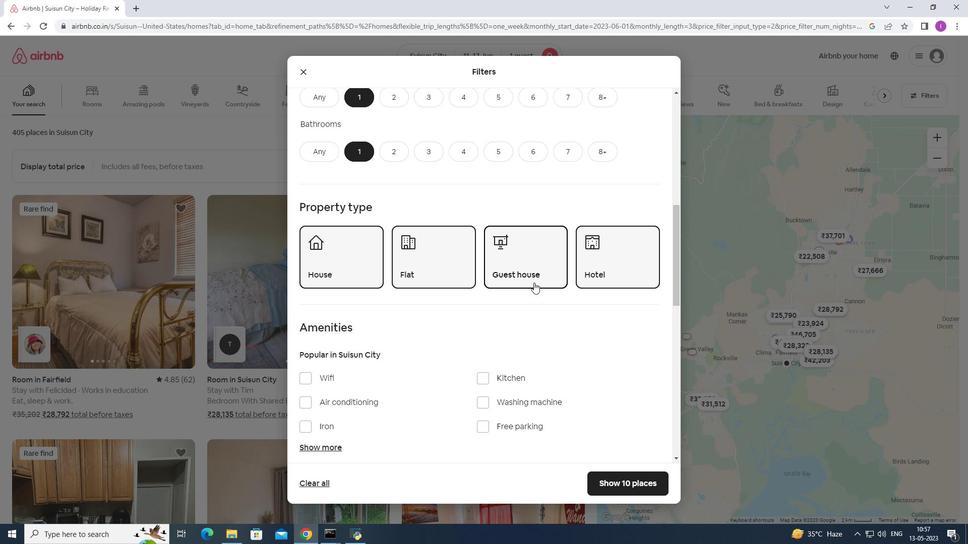
Action: Mouse moved to (473, 274)
Screenshot: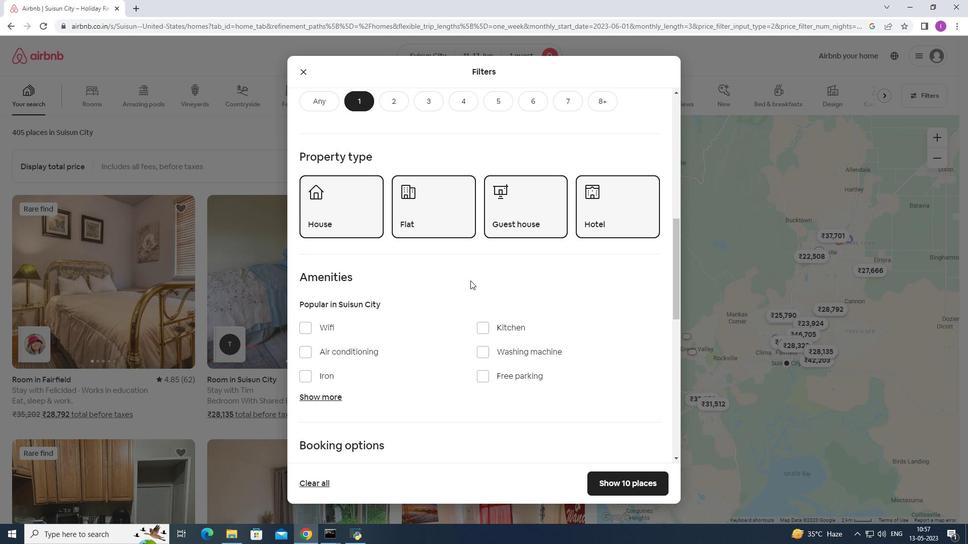 
Action: Mouse scrolled (473, 274) with delta (0, 0)
Screenshot: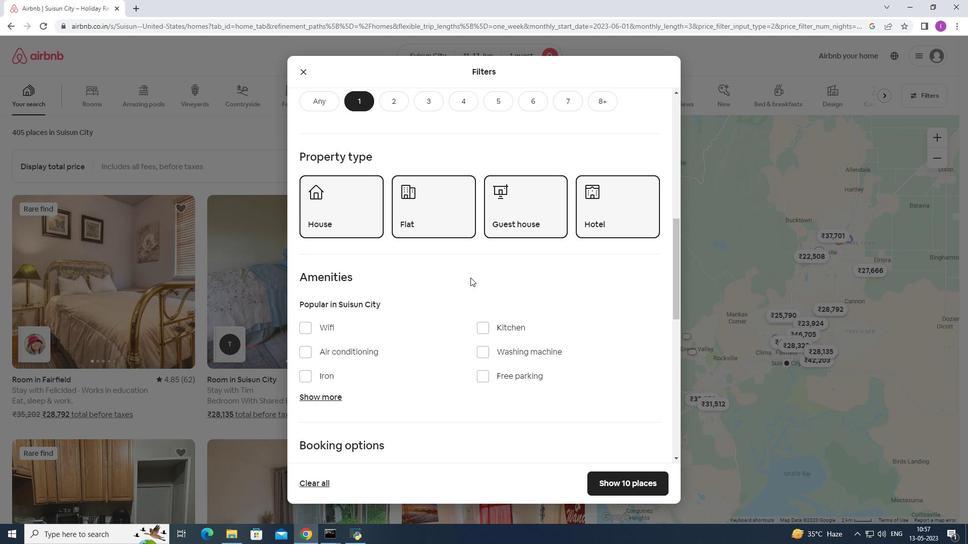 
Action: Mouse moved to (473, 274)
Screenshot: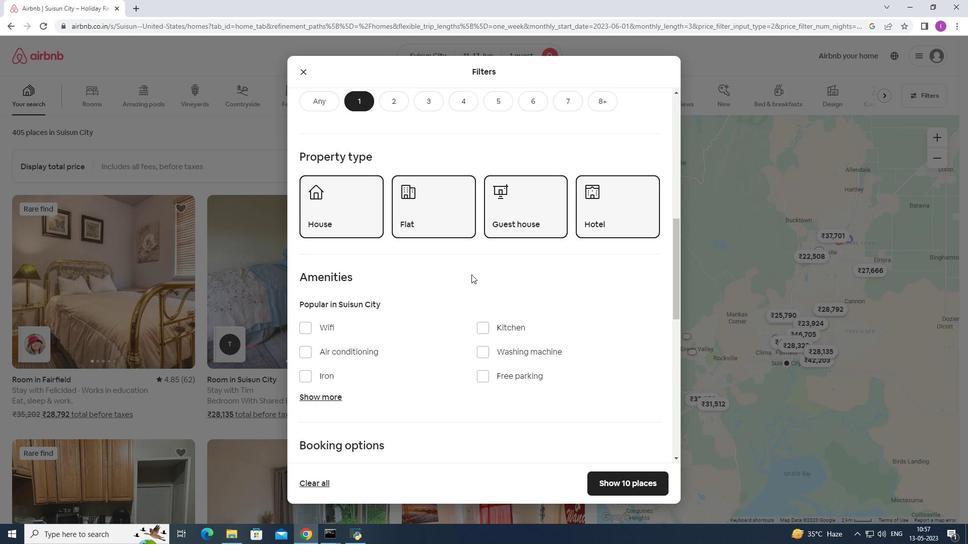 
Action: Mouse scrolled (473, 273) with delta (0, 0)
Screenshot: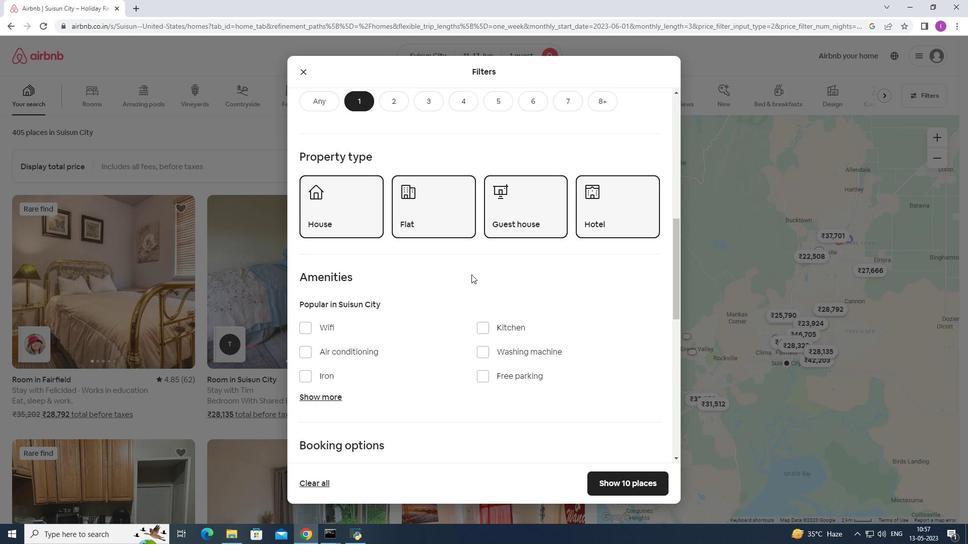 
Action: Mouse moved to (473, 274)
Screenshot: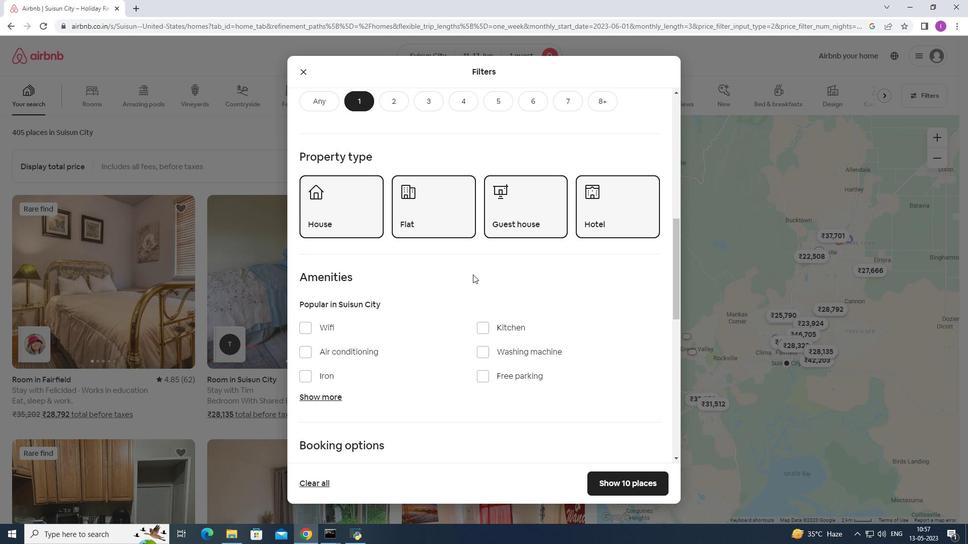 
Action: Mouse scrolled (473, 273) with delta (0, 0)
Screenshot: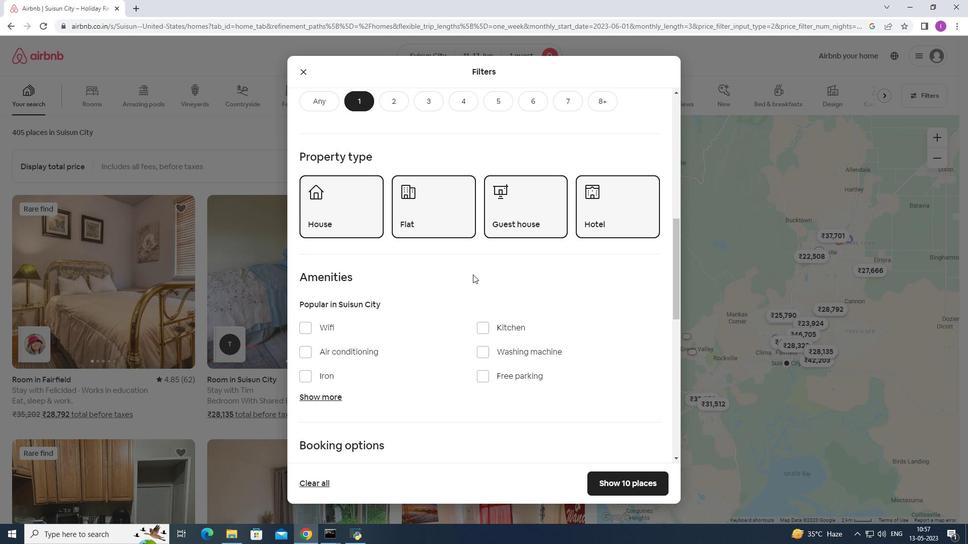 
Action: Mouse moved to (637, 357)
Screenshot: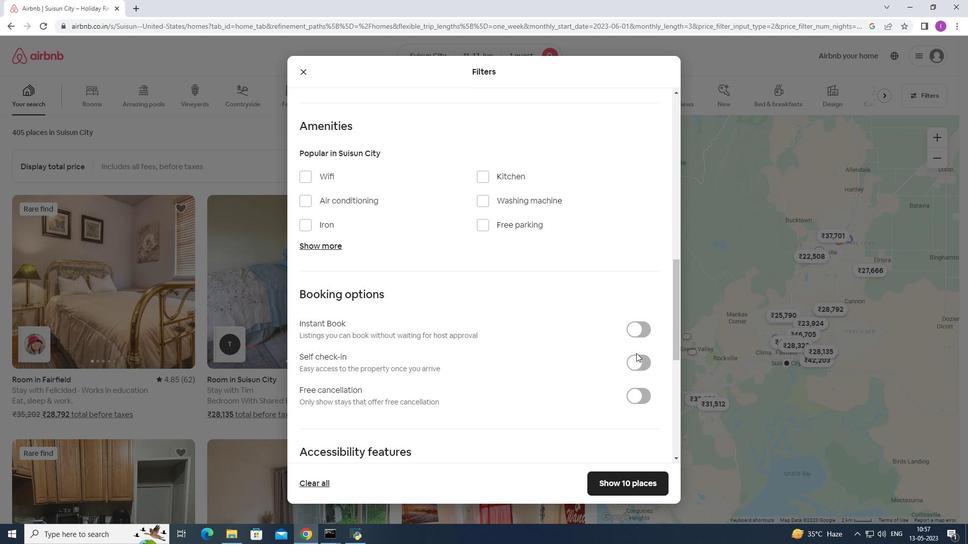 
Action: Mouse pressed left at (637, 357)
Screenshot: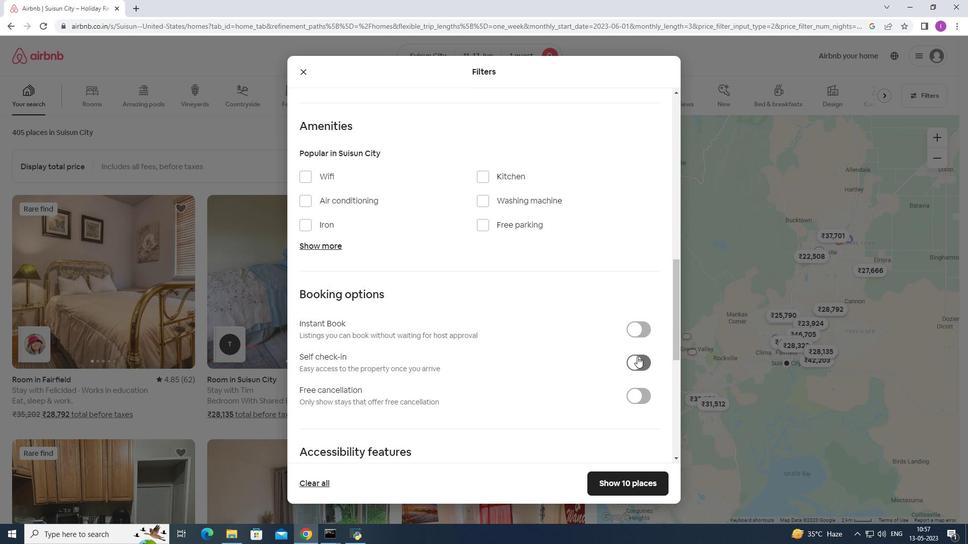 
Action: Mouse moved to (517, 378)
Screenshot: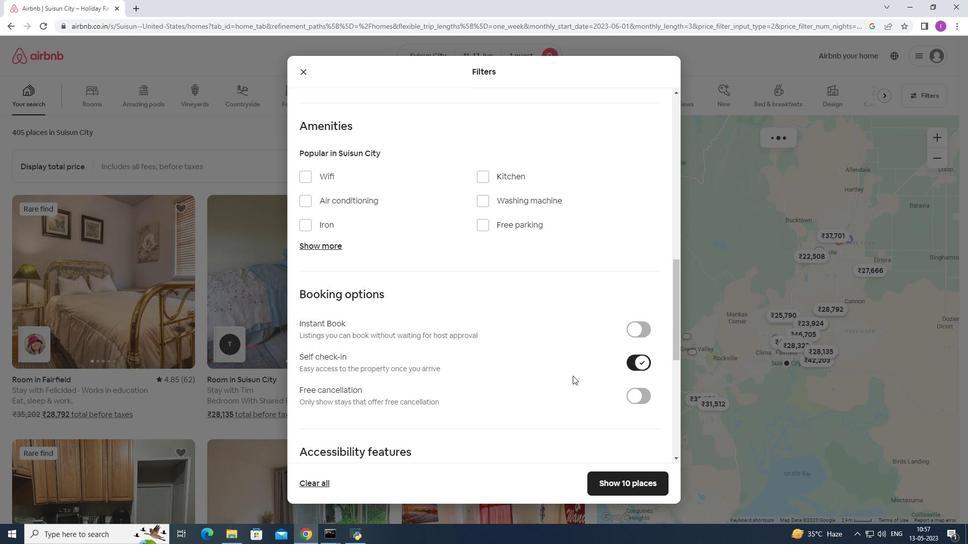 
Action: Mouse scrolled (517, 378) with delta (0, 0)
Screenshot: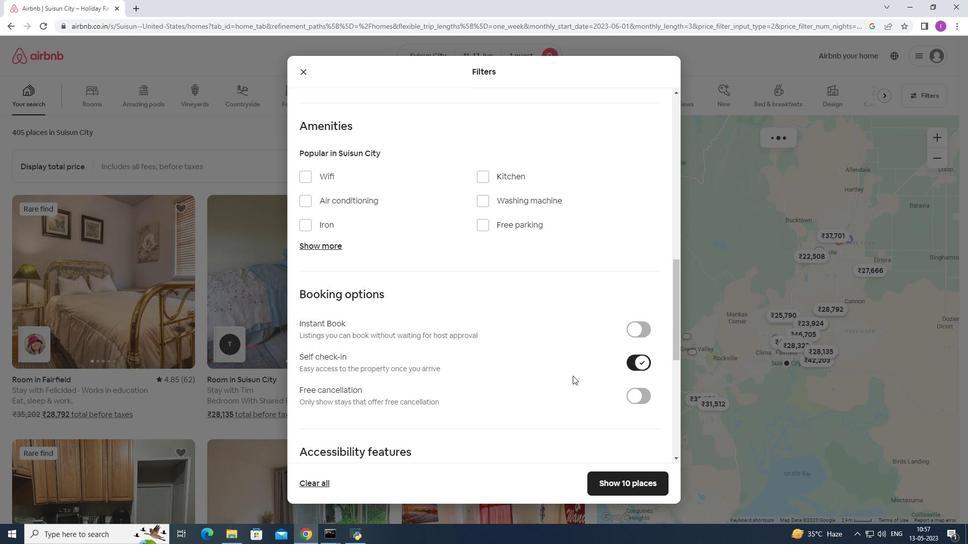 
Action: Mouse scrolled (517, 378) with delta (0, 0)
Screenshot: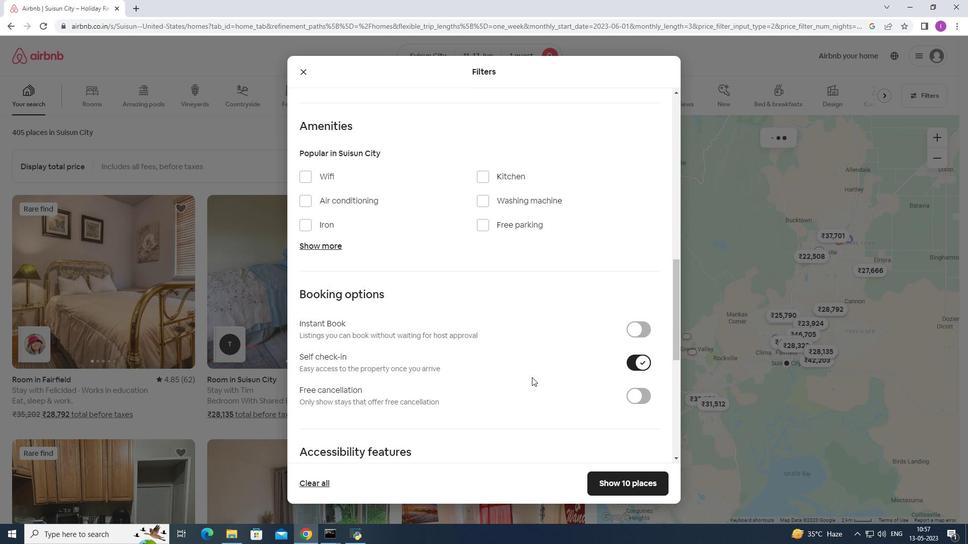 
Action: Mouse scrolled (517, 378) with delta (0, 0)
Screenshot: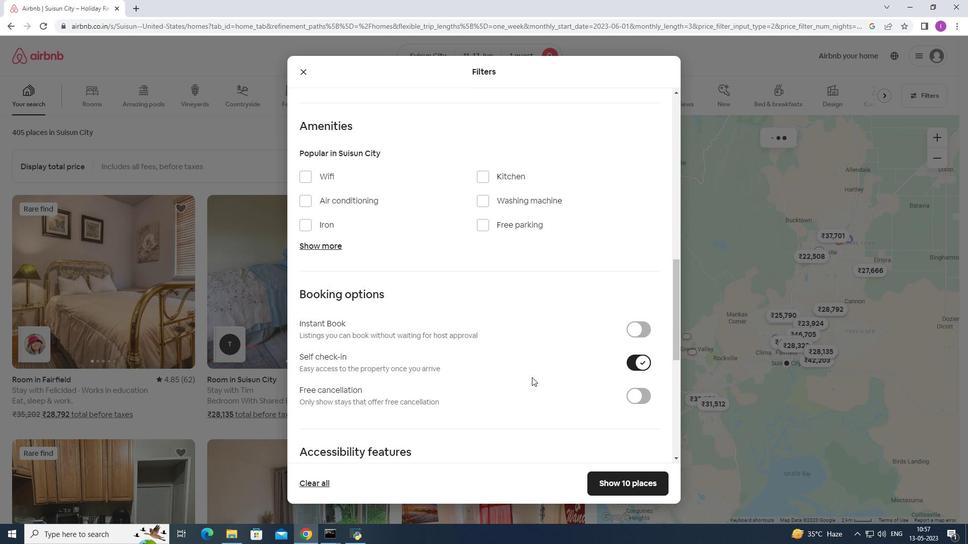 
Action: Mouse scrolled (517, 378) with delta (0, 0)
Screenshot: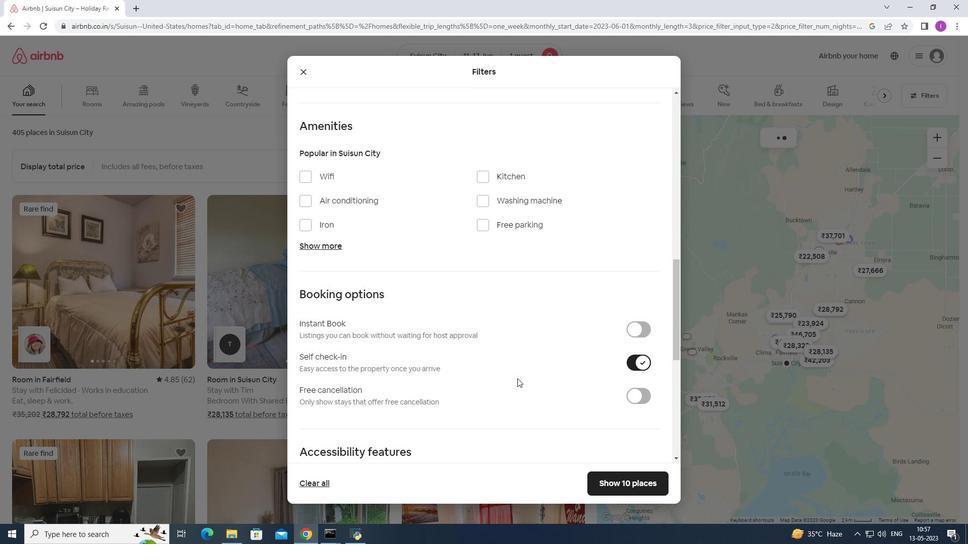 
Action: Mouse moved to (524, 371)
Screenshot: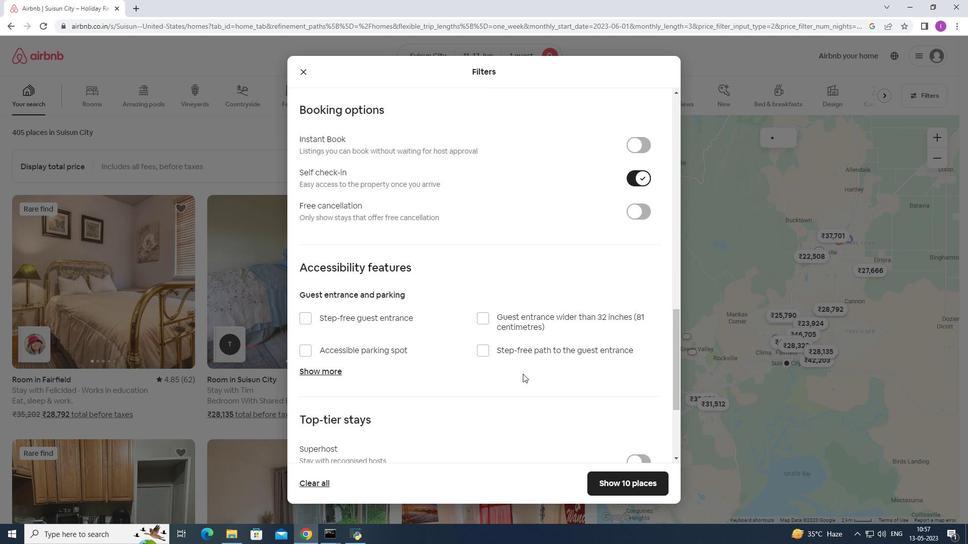 
Action: Mouse scrolled (524, 371) with delta (0, 0)
Screenshot: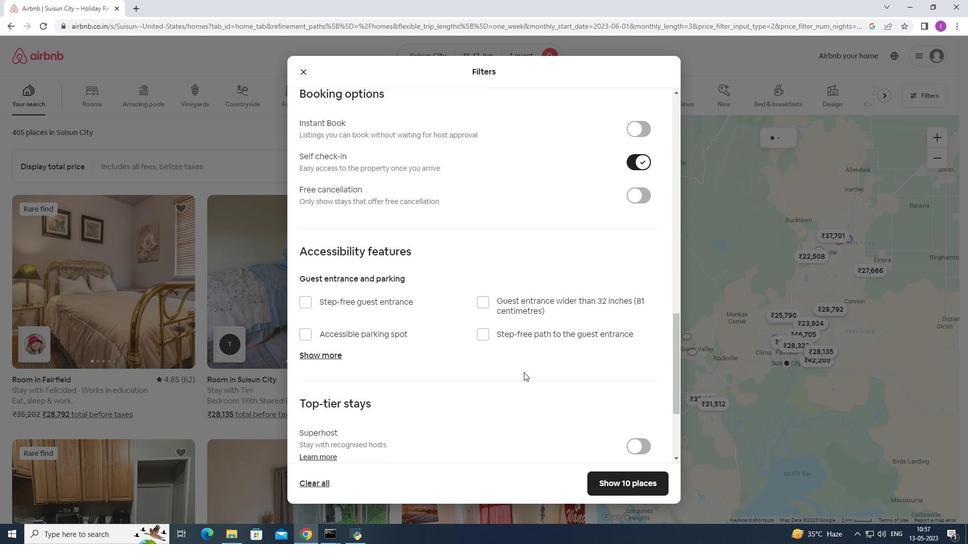 
Action: Mouse scrolled (524, 371) with delta (0, 0)
Screenshot: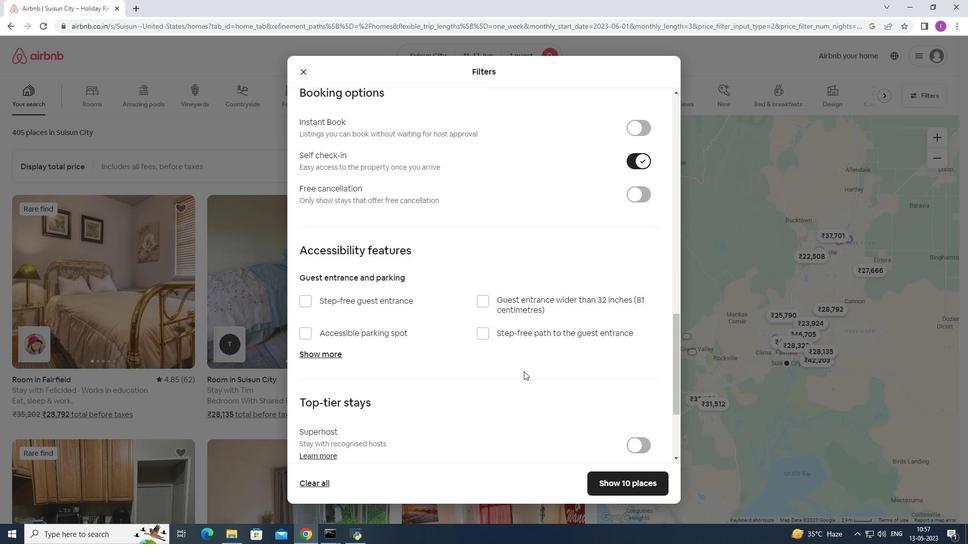 
Action: Mouse scrolled (524, 371) with delta (0, 0)
Screenshot: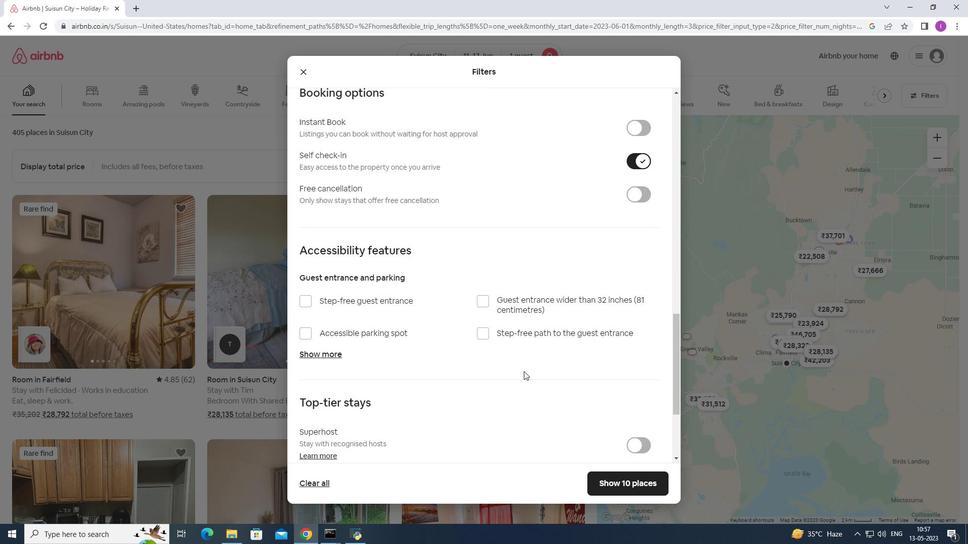 
Action: Mouse scrolled (524, 371) with delta (0, 0)
Screenshot: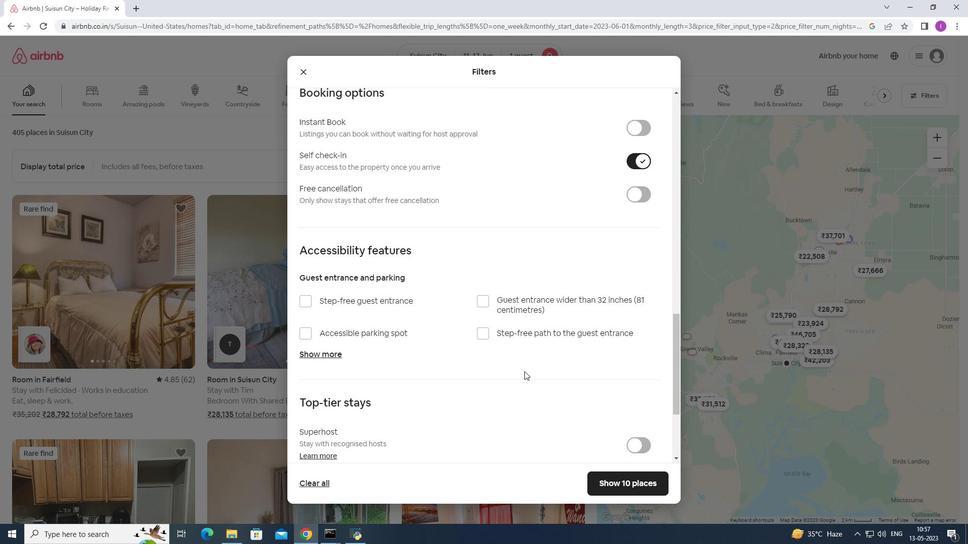 
Action: Mouse moved to (529, 369)
Screenshot: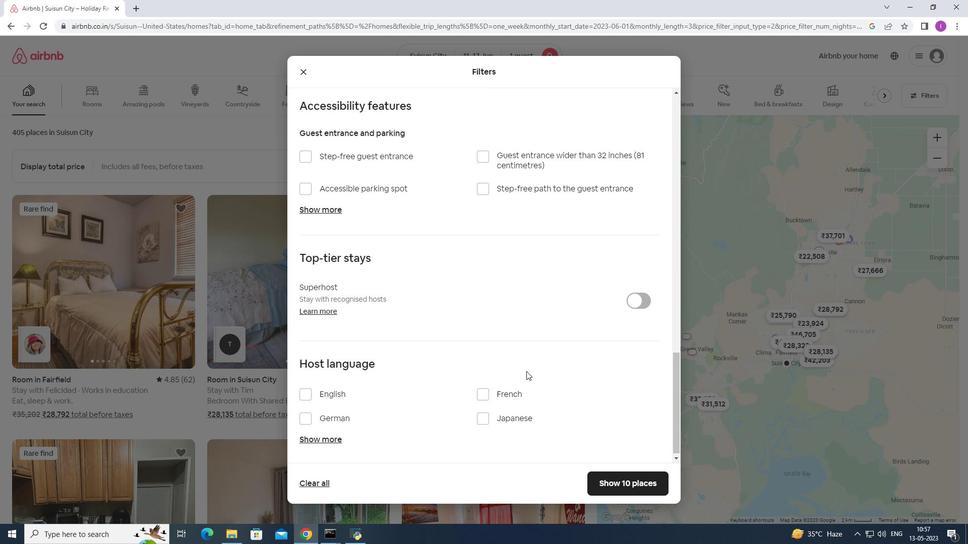 
Action: Mouse scrolled (529, 369) with delta (0, 0)
Screenshot: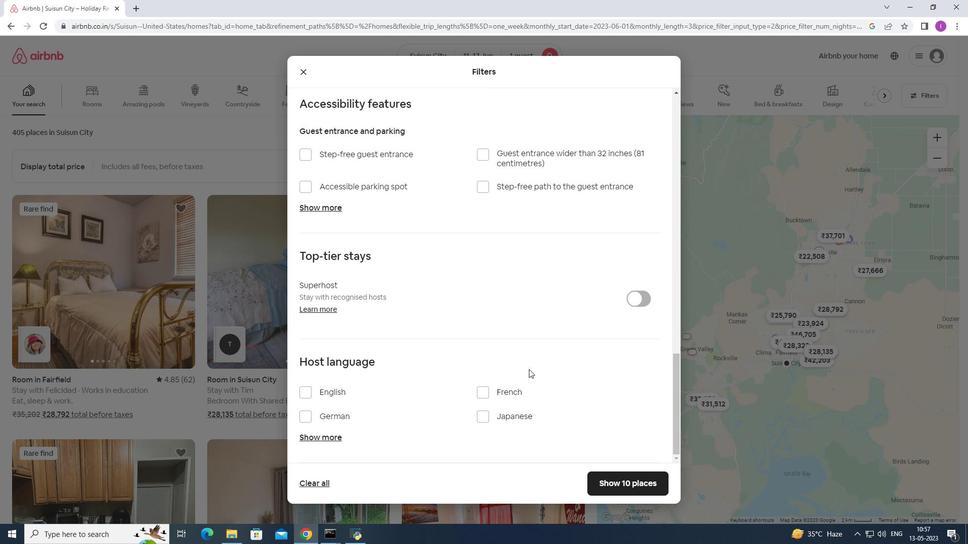 
Action: Mouse scrolled (529, 369) with delta (0, 0)
Screenshot: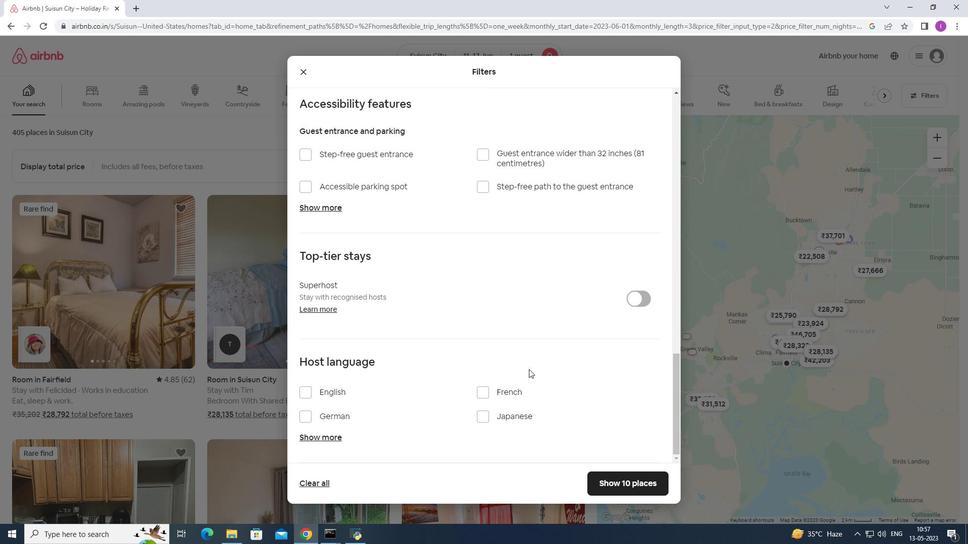 
Action: Mouse scrolled (529, 369) with delta (0, 0)
Screenshot: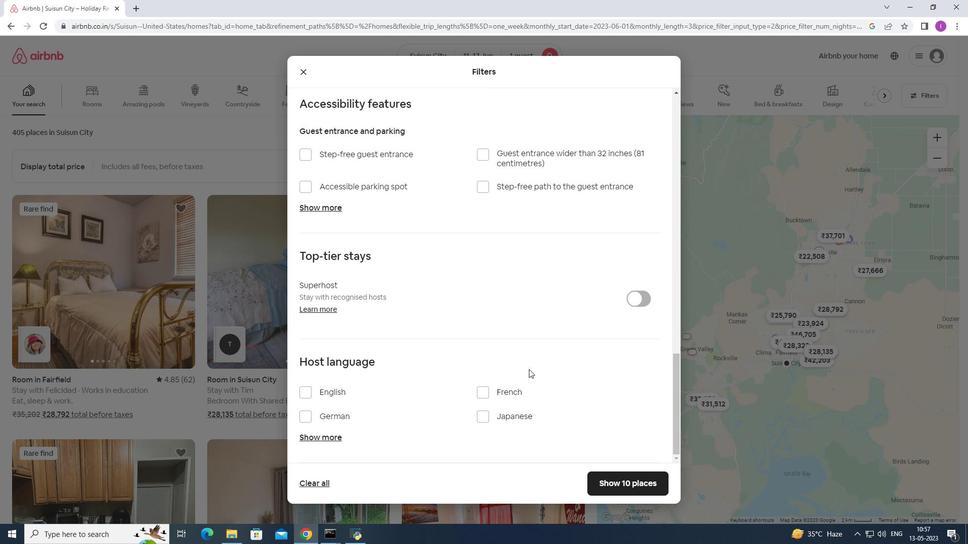 
Action: Mouse scrolled (529, 369) with delta (0, 0)
Screenshot: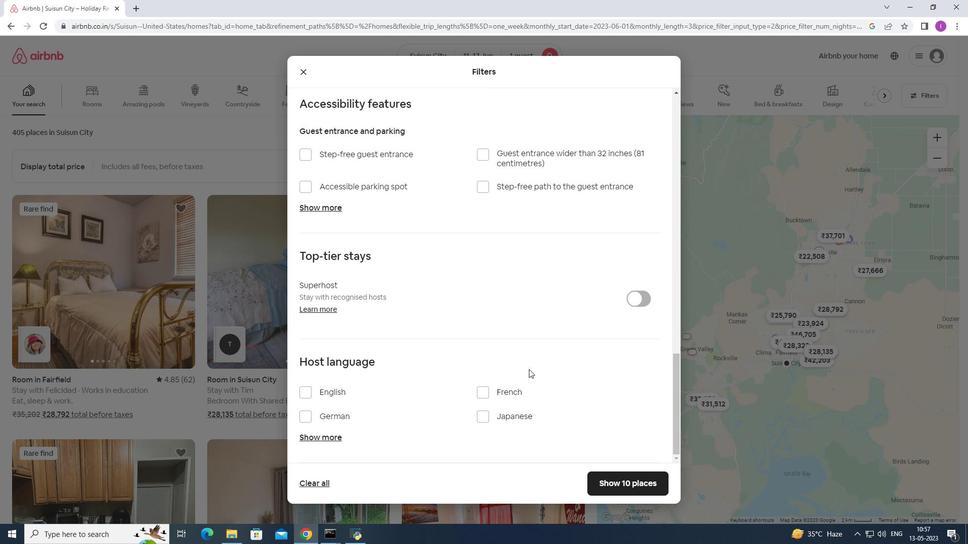 
Action: Mouse moved to (300, 395)
Screenshot: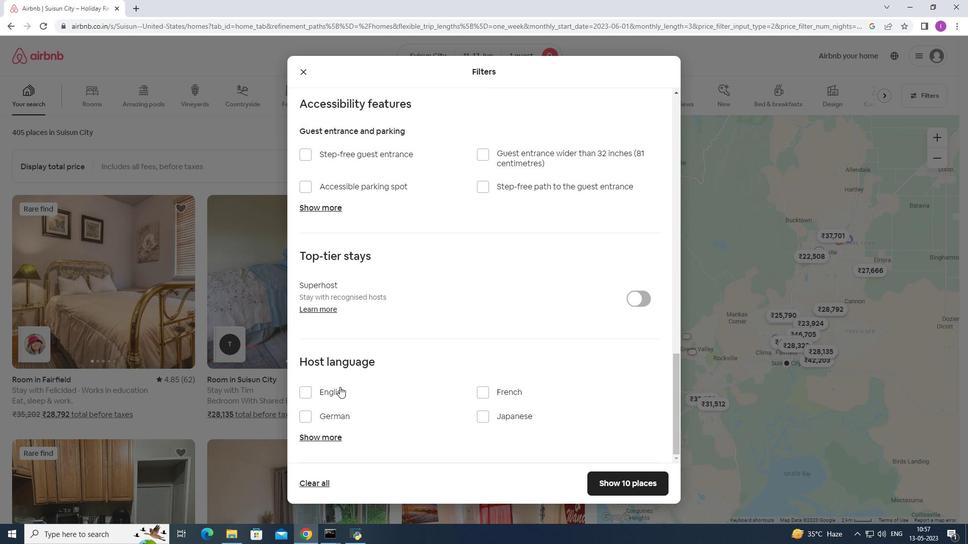 
Action: Mouse pressed left at (300, 395)
Screenshot: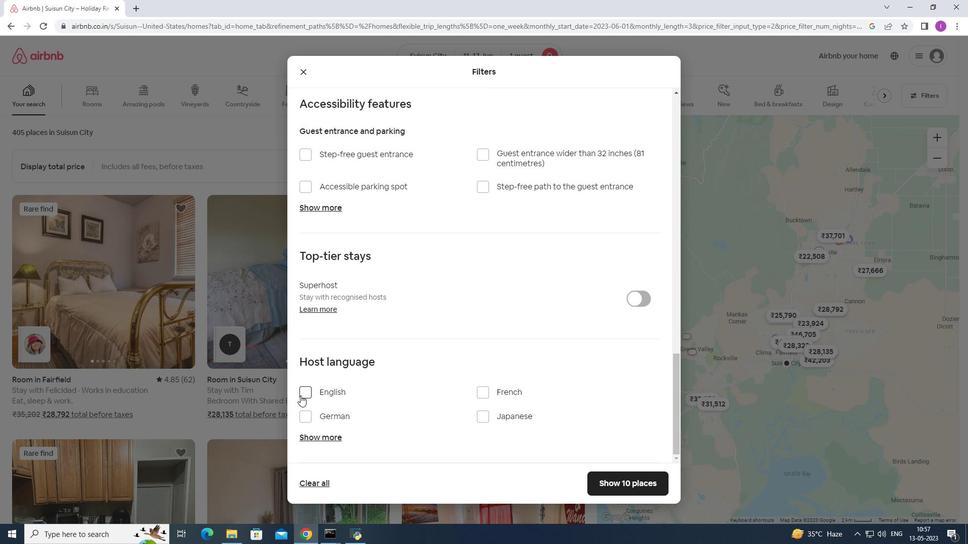 
Action: Mouse moved to (613, 493)
Screenshot: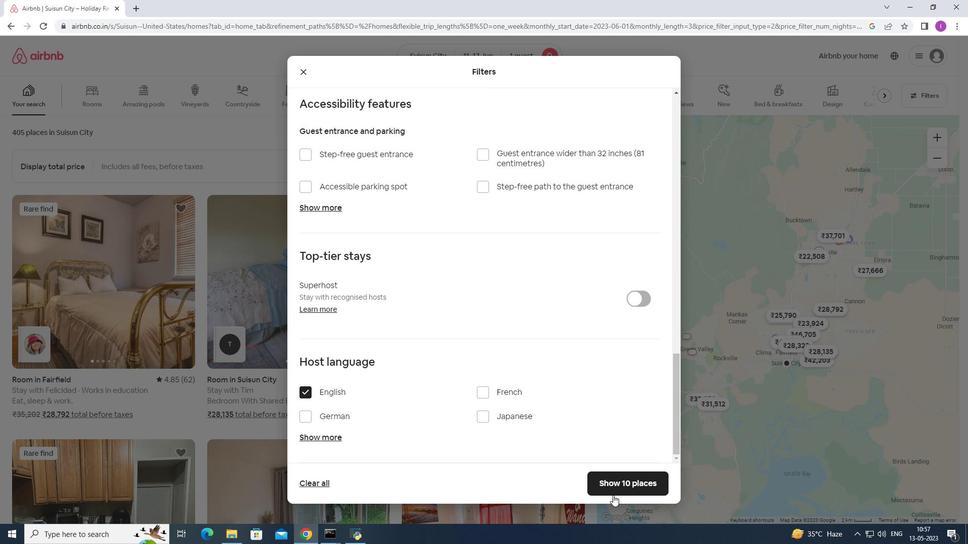 
Action: Mouse pressed left at (613, 493)
Screenshot: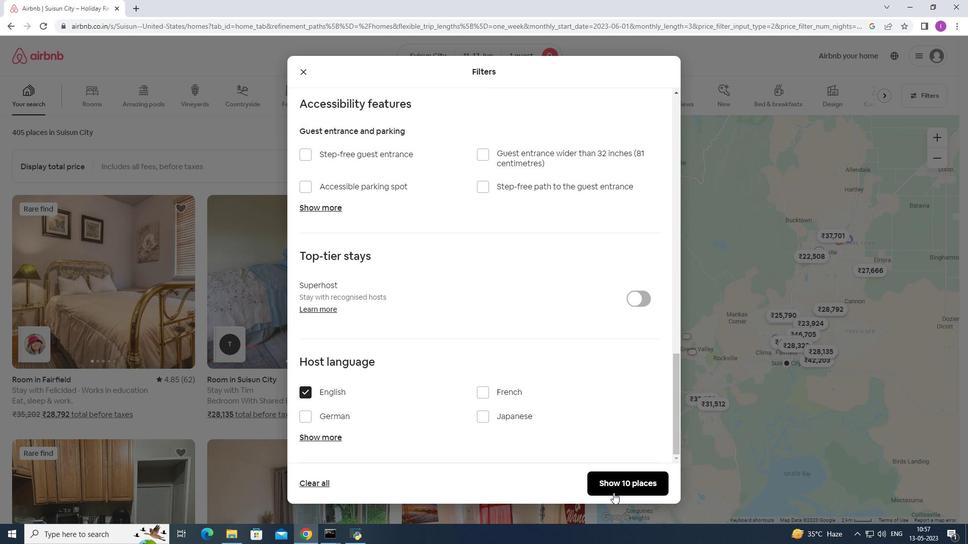 
Action: Mouse moved to (607, 488)
Screenshot: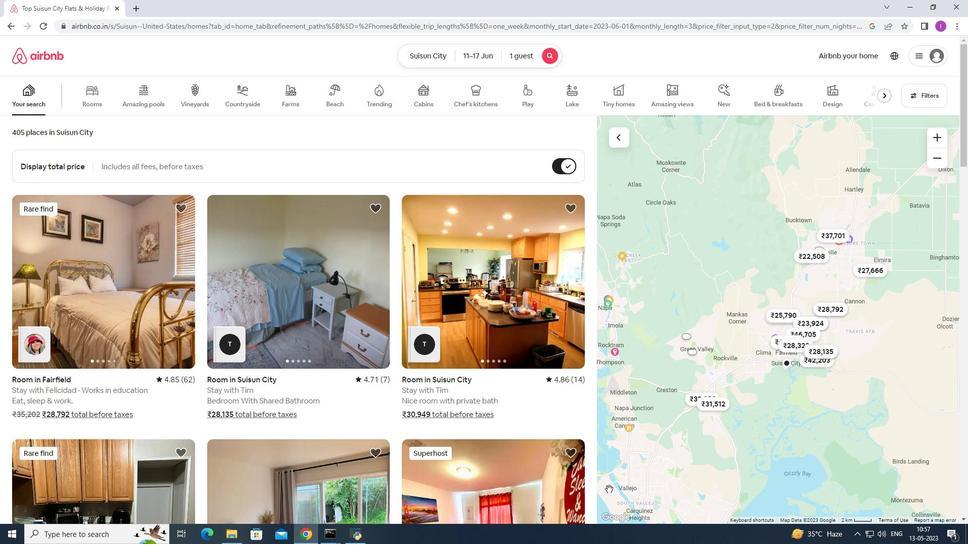 
